 Task: Search one way flight ticket for 4 adults, 1 infant in seat and 1 infant on lap in premium economy from Kailua-kona, Hawaii: Ellison Onizuka Kona International Airport At Keahole to Greenville: Pitt-greenville Airport on 5-2-2023. Stops: Any number of stop. Choice of flights is Singapure airlines. Number of bags: 3 checked bags. Price is upto 40000. Outbound departure time preference is 23:45.
Action: Mouse moved to (257, 373)
Screenshot: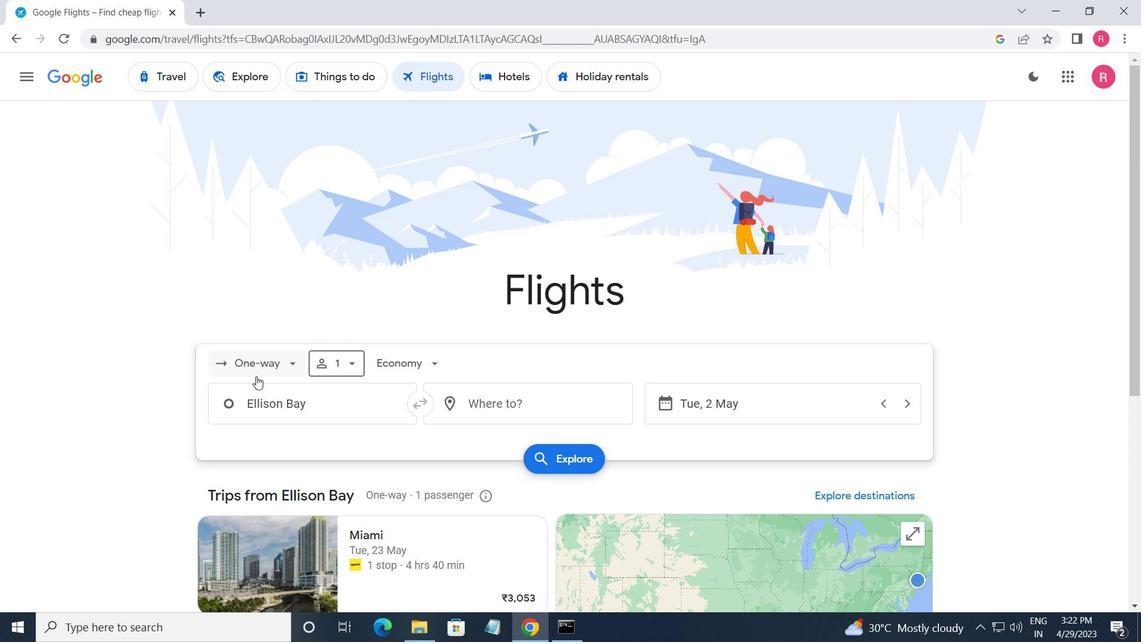 
Action: Mouse pressed left at (257, 373)
Screenshot: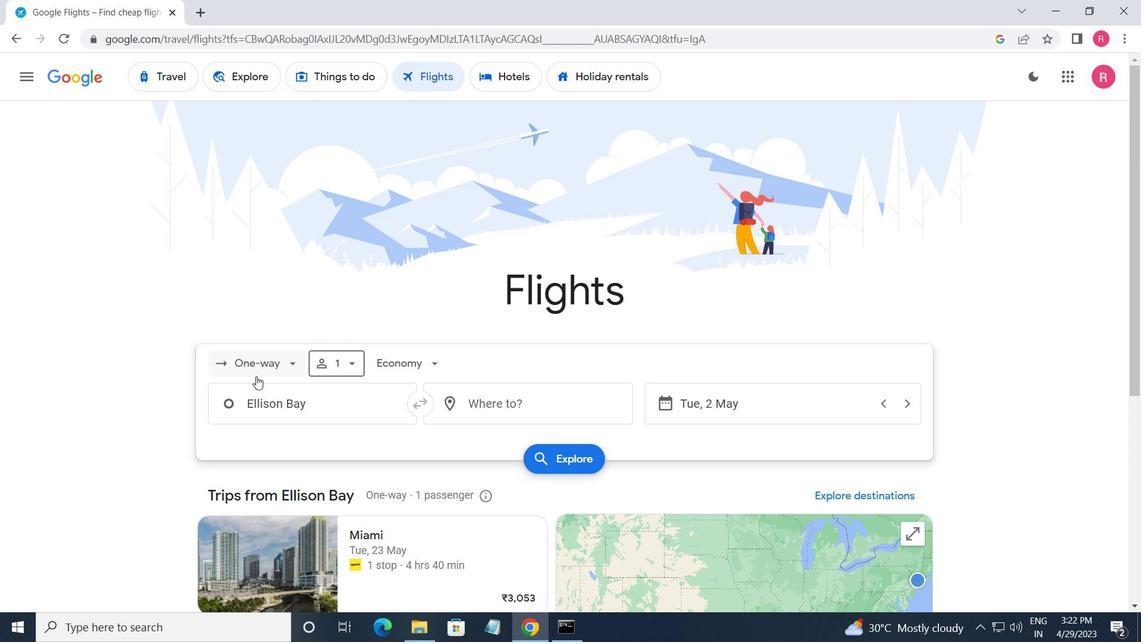 
Action: Mouse moved to (289, 432)
Screenshot: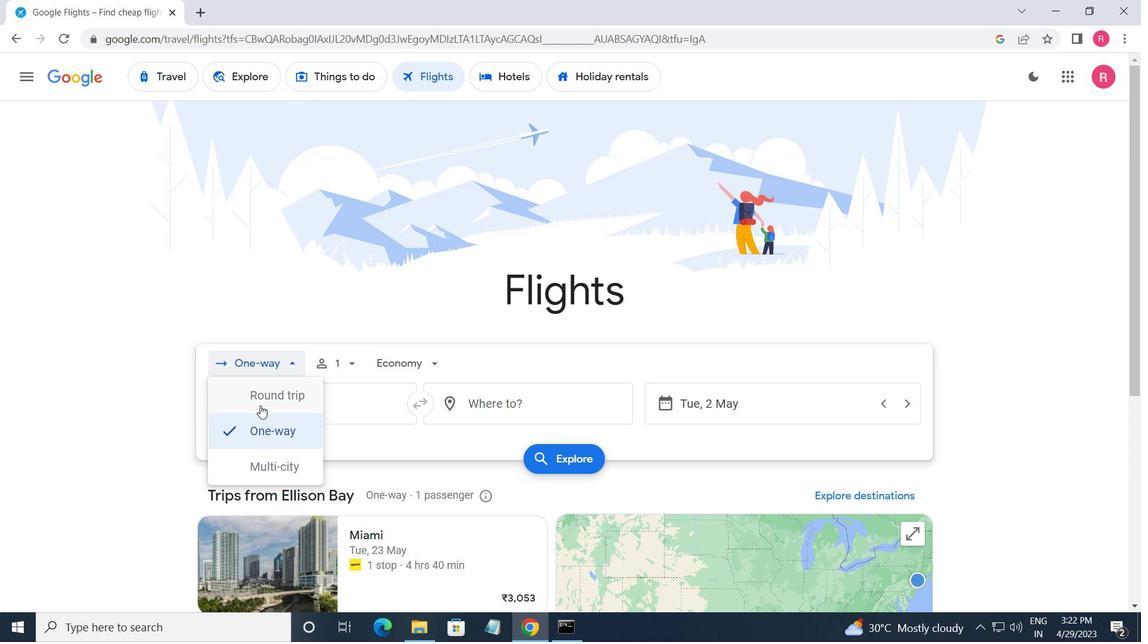 
Action: Mouse pressed left at (289, 432)
Screenshot: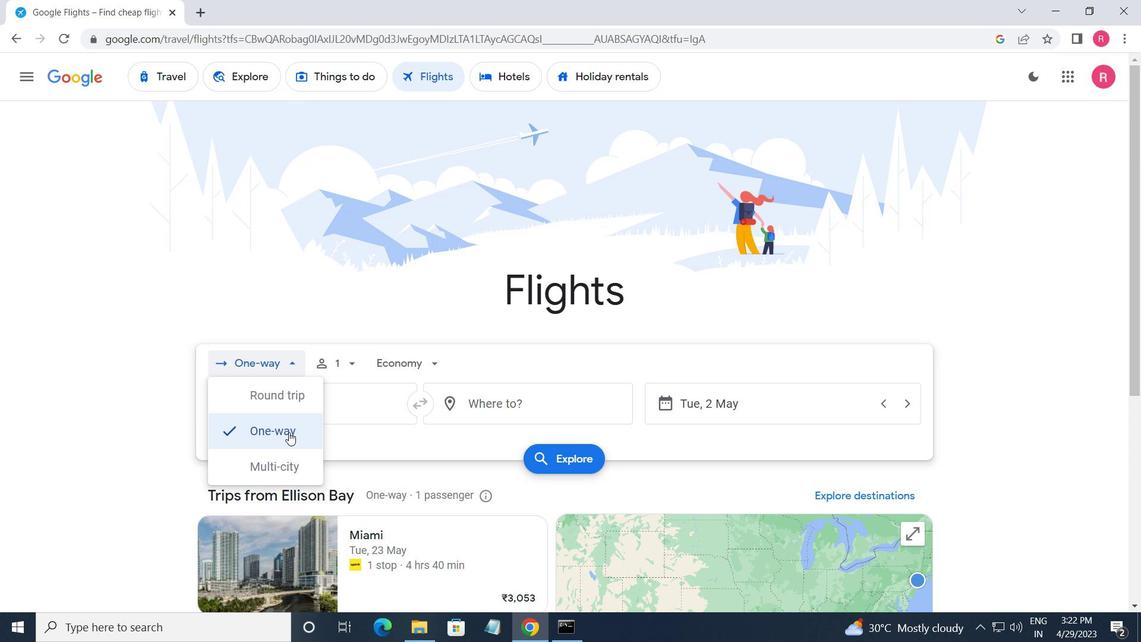 
Action: Mouse moved to (315, 363)
Screenshot: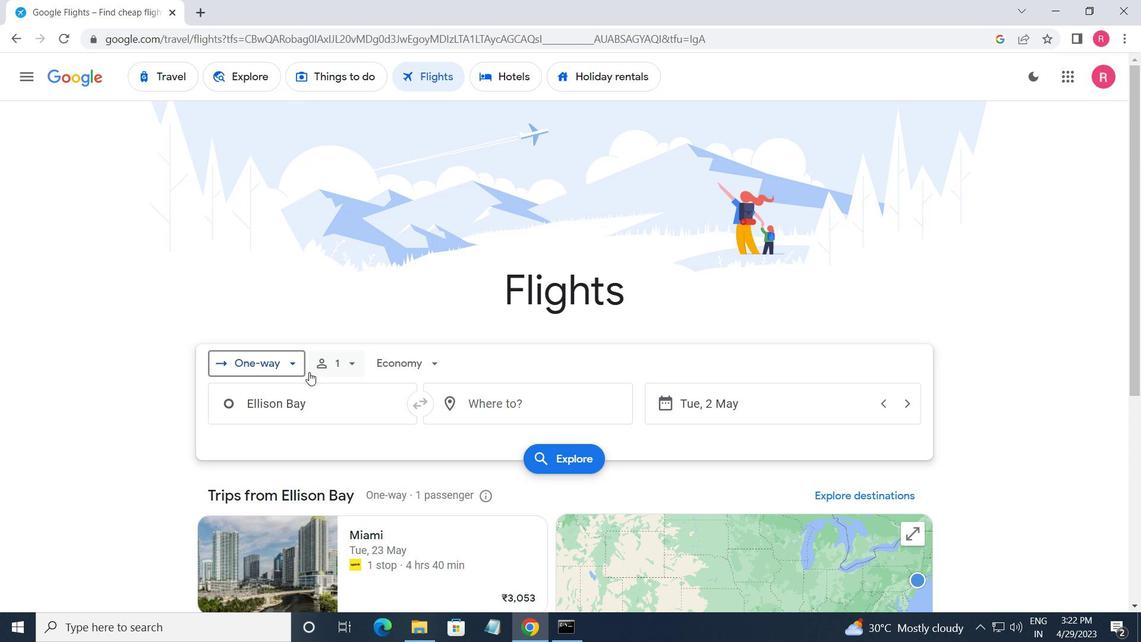 
Action: Mouse pressed left at (315, 363)
Screenshot: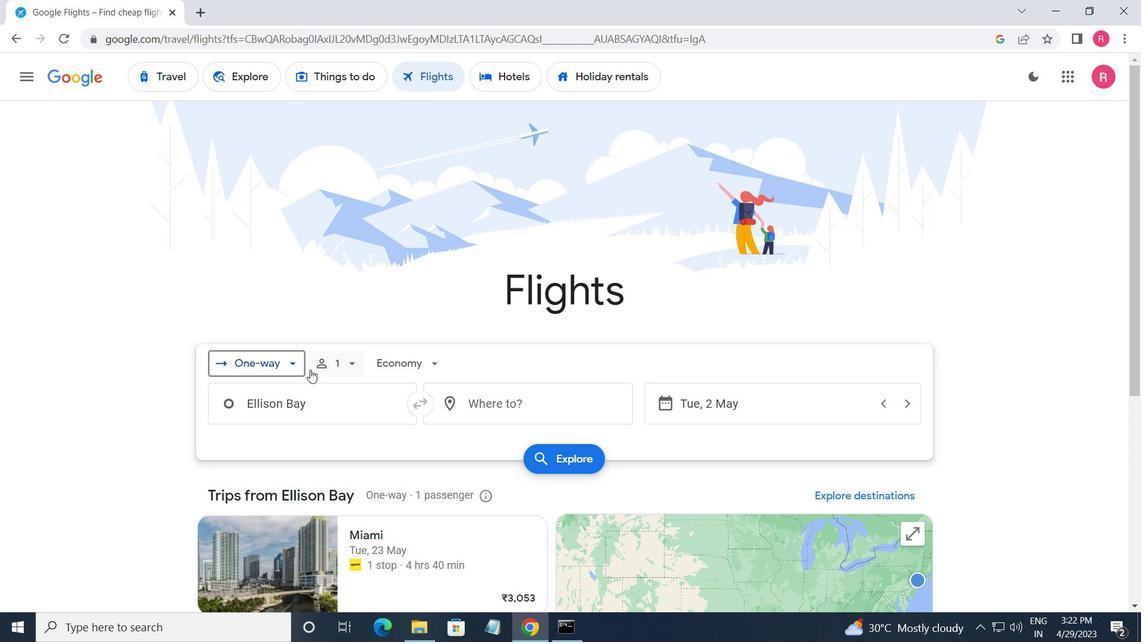 
Action: Mouse moved to (459, 402)
Screenshot: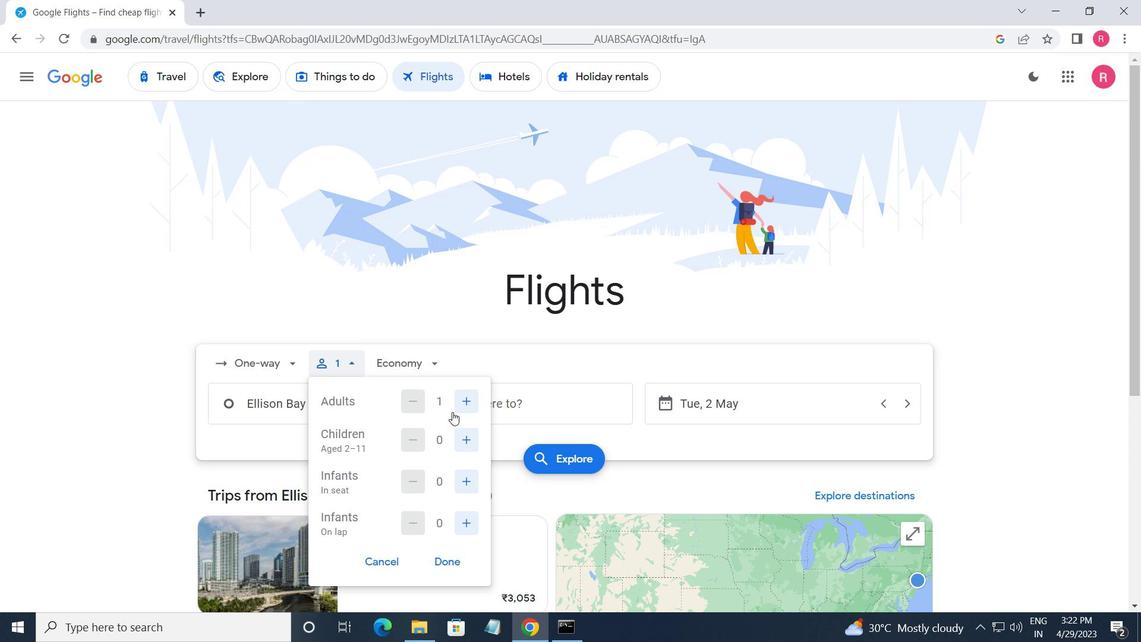 
Action: Mouse pressed left at (459, 402)
Screenshot: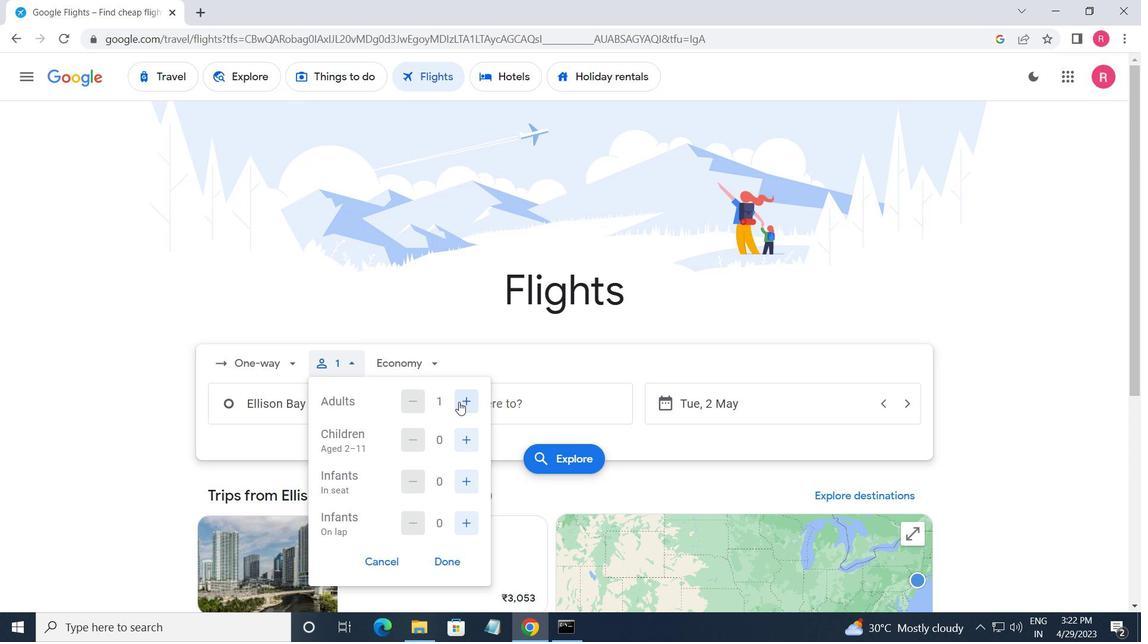 
Action: Mouse pressed left at (459, 402)
Screenshot: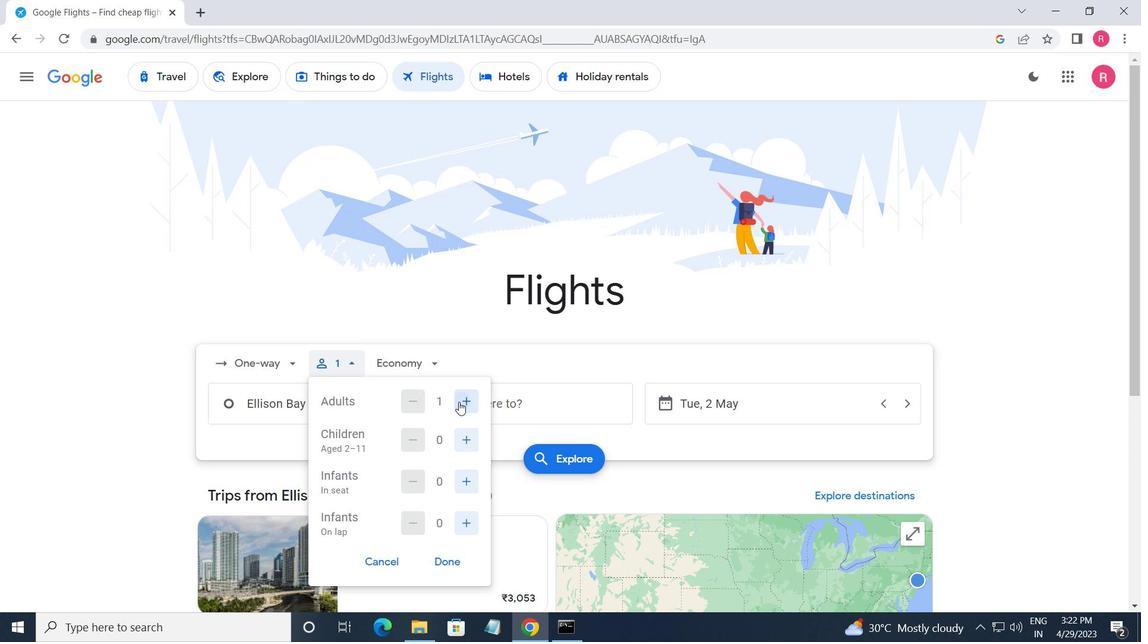 
Action: Mouse pressed left at (459, 402)
Screenshot: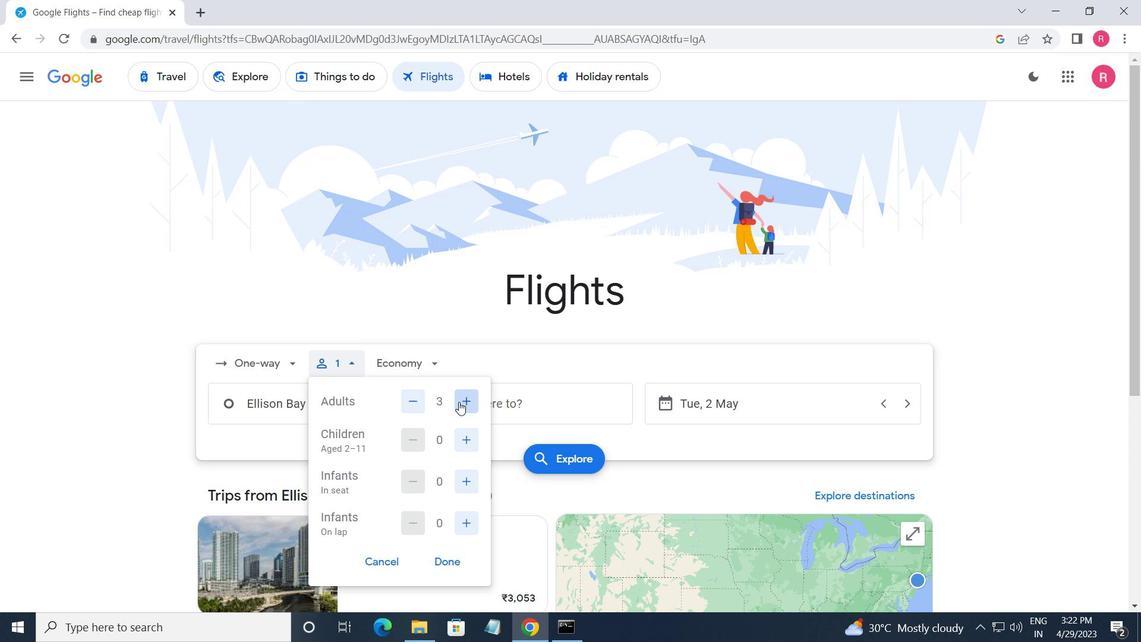 
Action: Mouse moved to (475, 441)
Screenshot: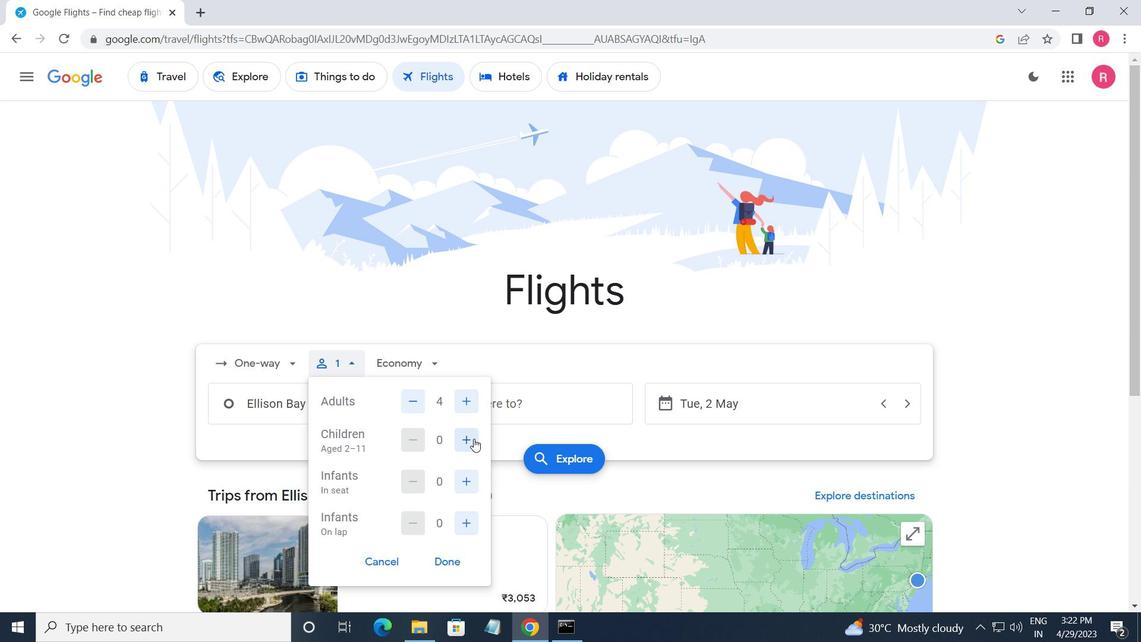 
Action: Mouse pressed left at (475, 441)
Screenshot: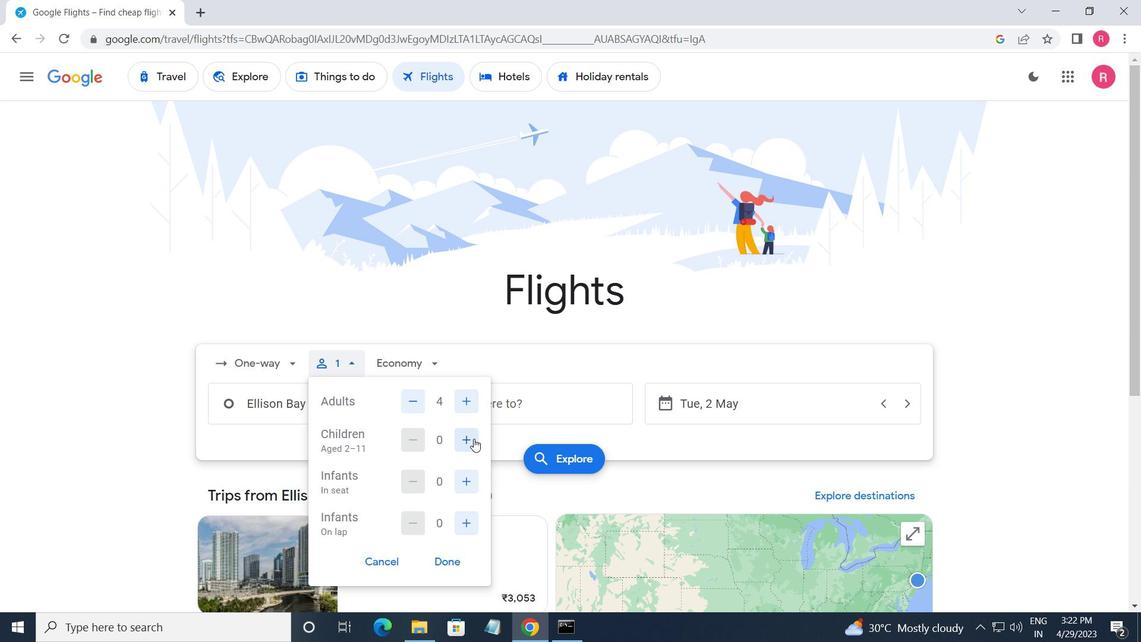 
Action: Mouse moved to (468, 485)
Screenshot: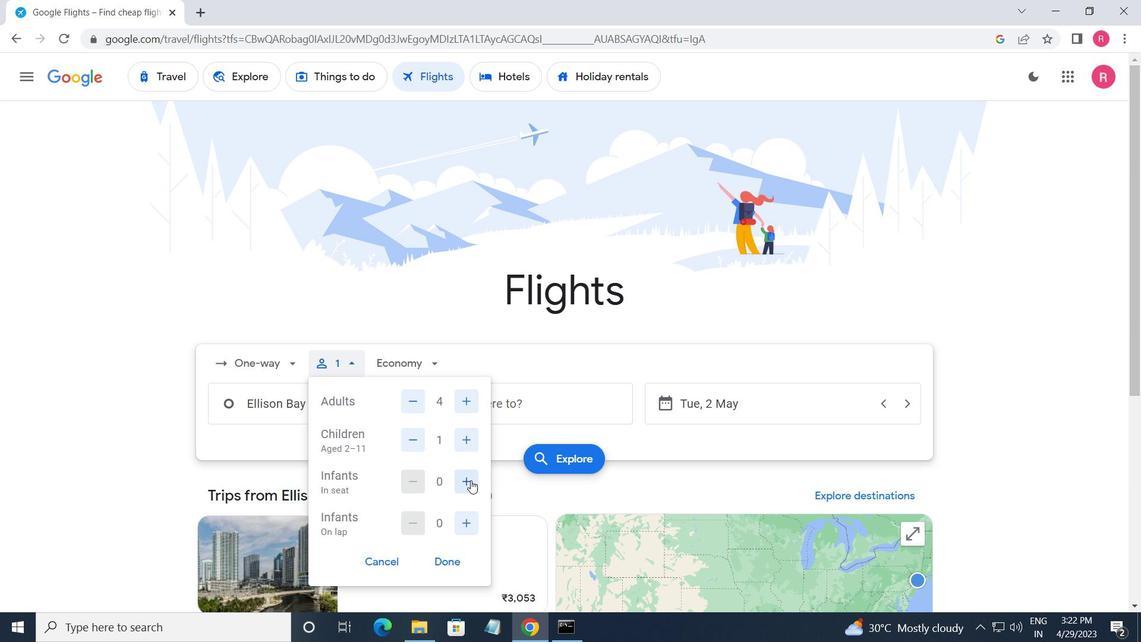 
Action: Mouse pressed left at (468, 485)
Screenshot: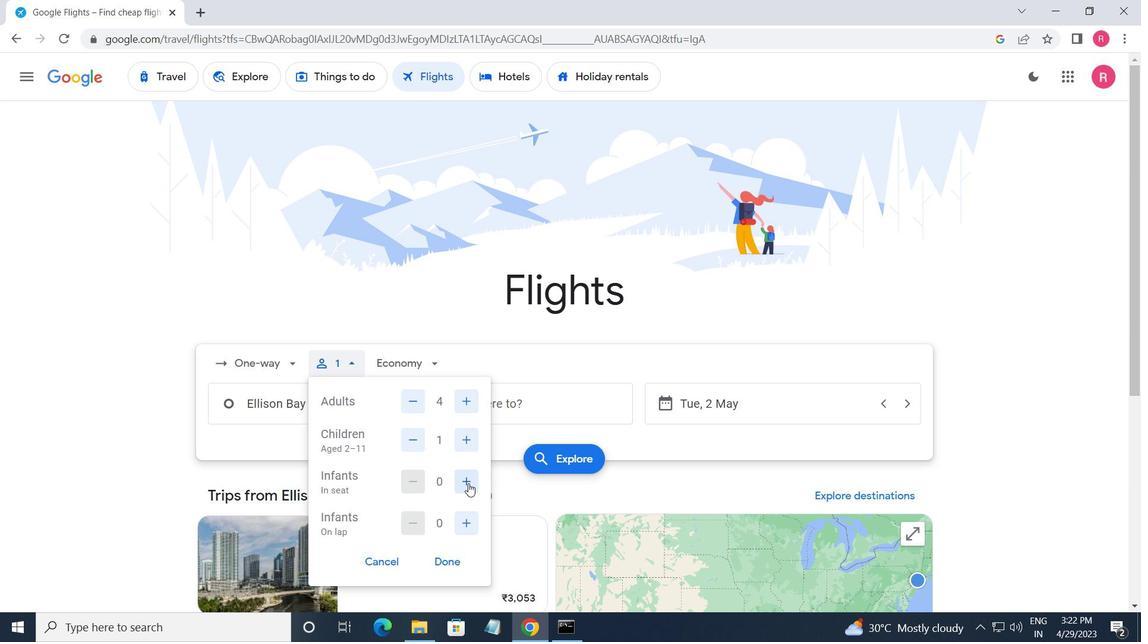 
Action: Mouse moved to (456, 554)
Screenshot: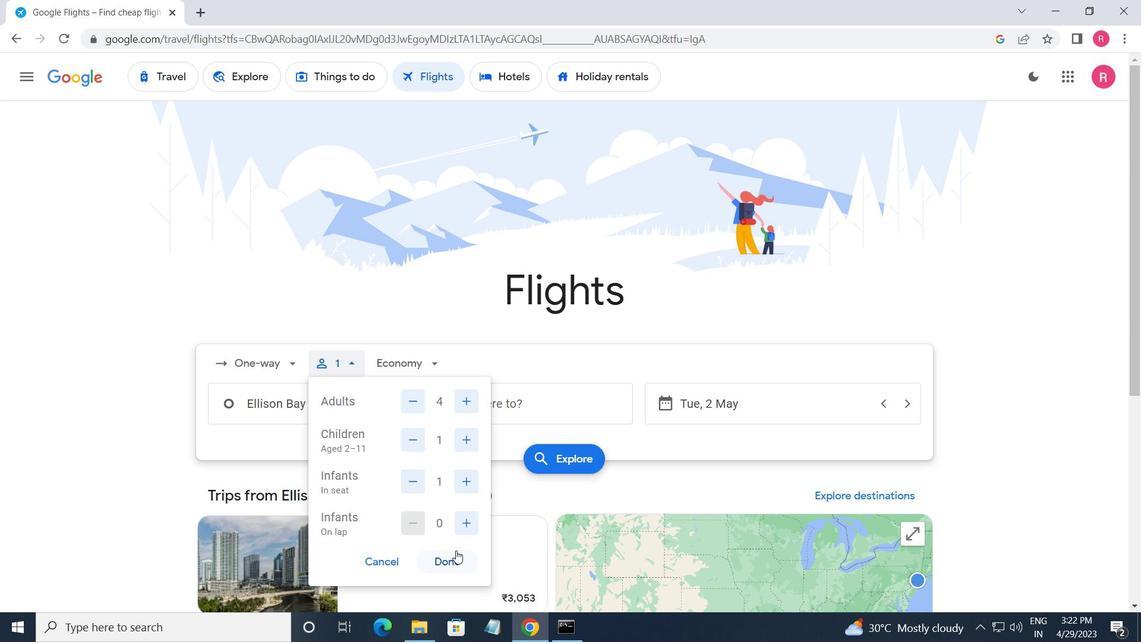 
Action: Mouse pressed left at (456, 554)
Screenshot: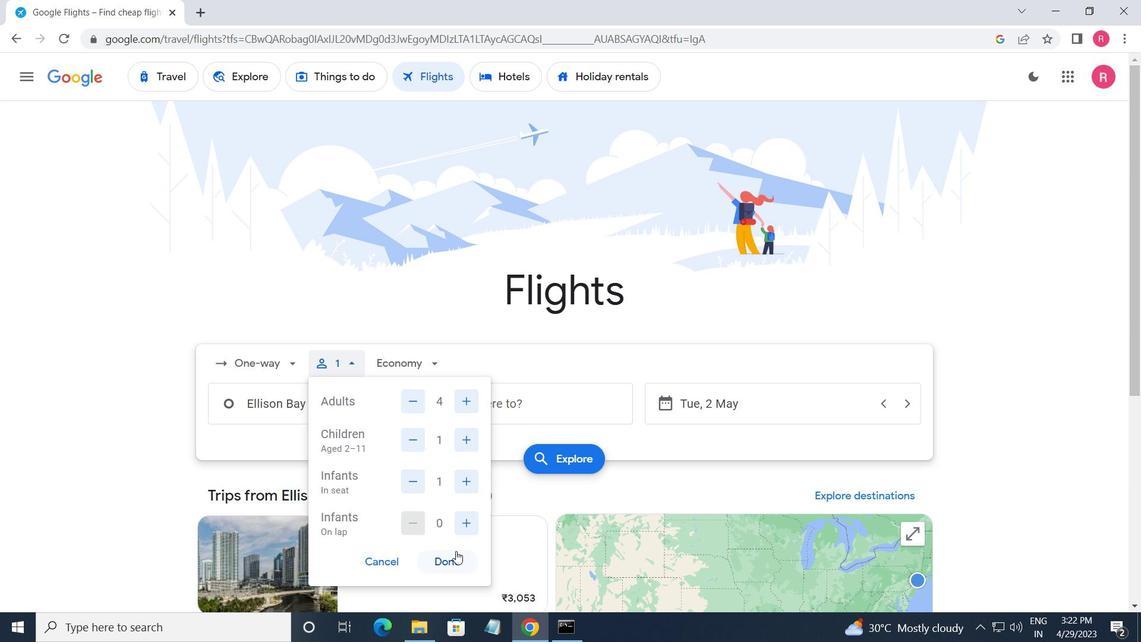 
Action: Mouse moved to (410, 368)
Screenshot: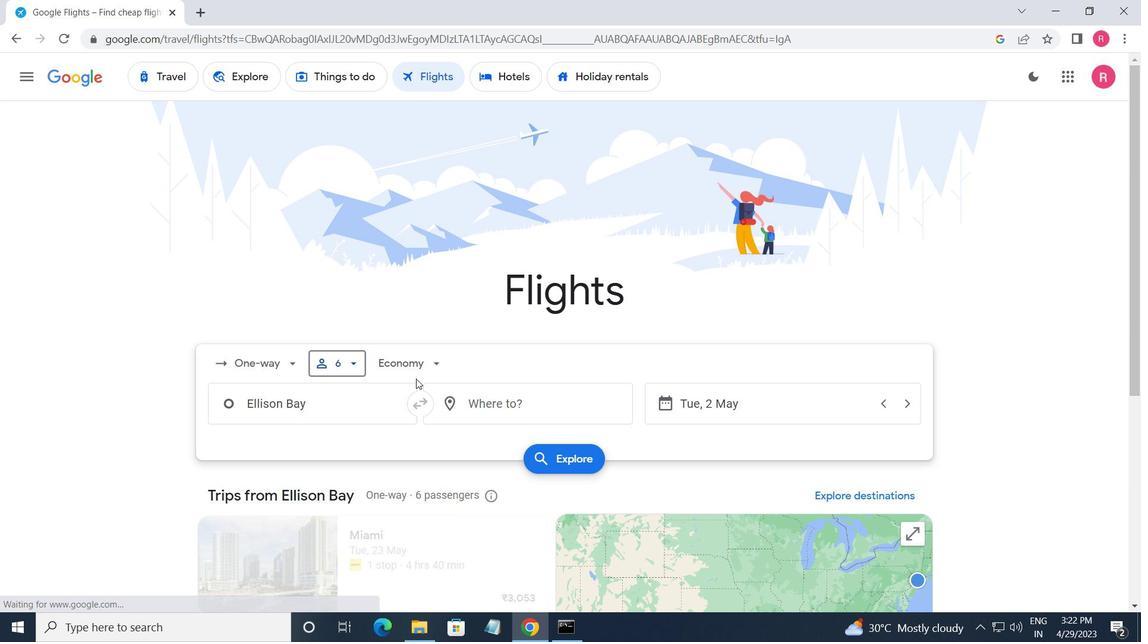 
Action: Mouse pressed left at (410, 368)
Screenshot: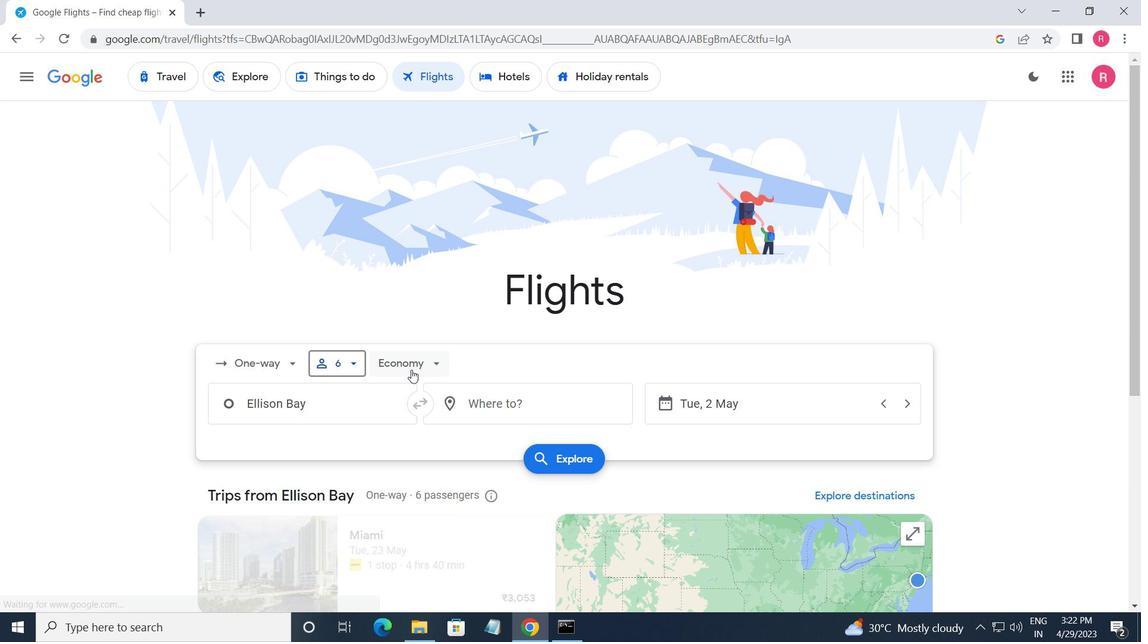 
Action: Mouse moved to (437, 438)
Screenshot: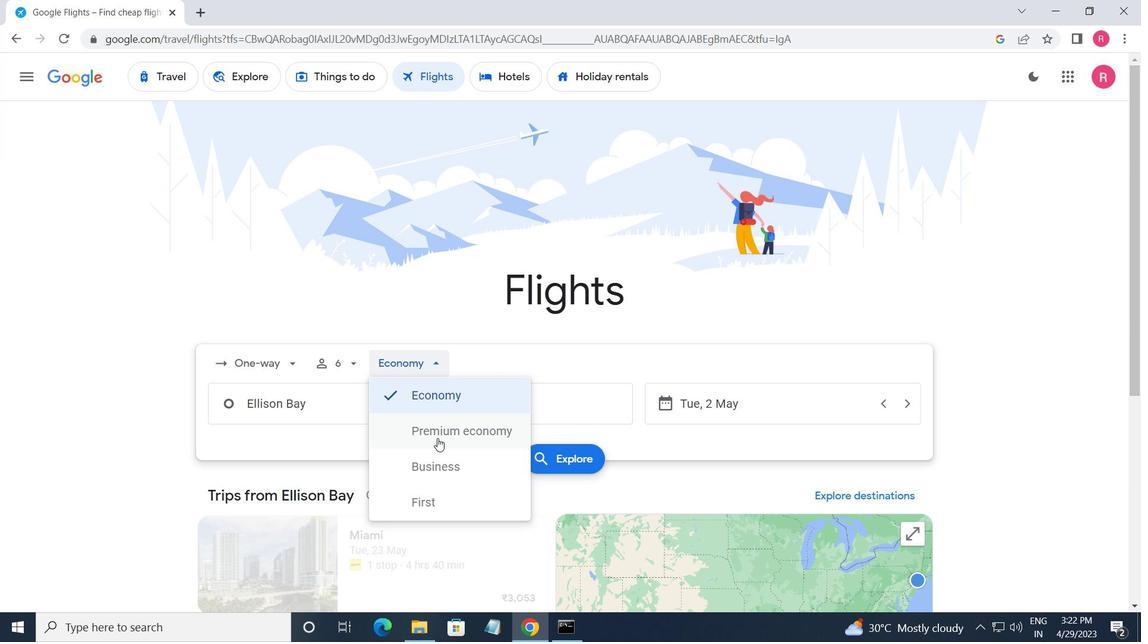 
Action: Mouse pressed left at (437, 438)
Screenshot: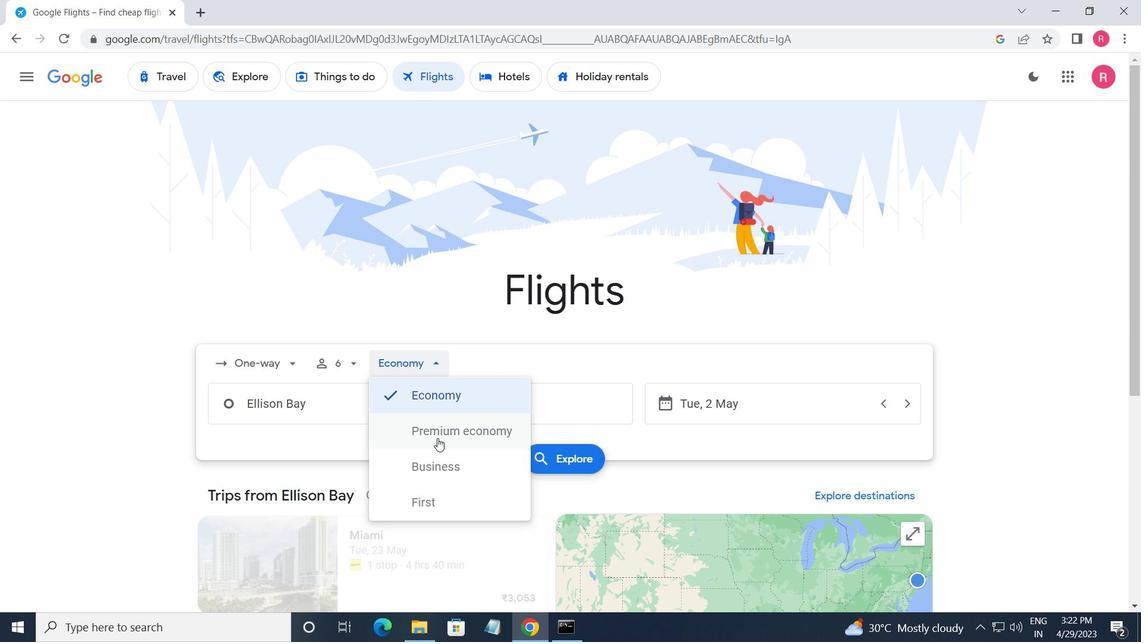 
Action: Mouse moved to (332, 405)
Screenshot: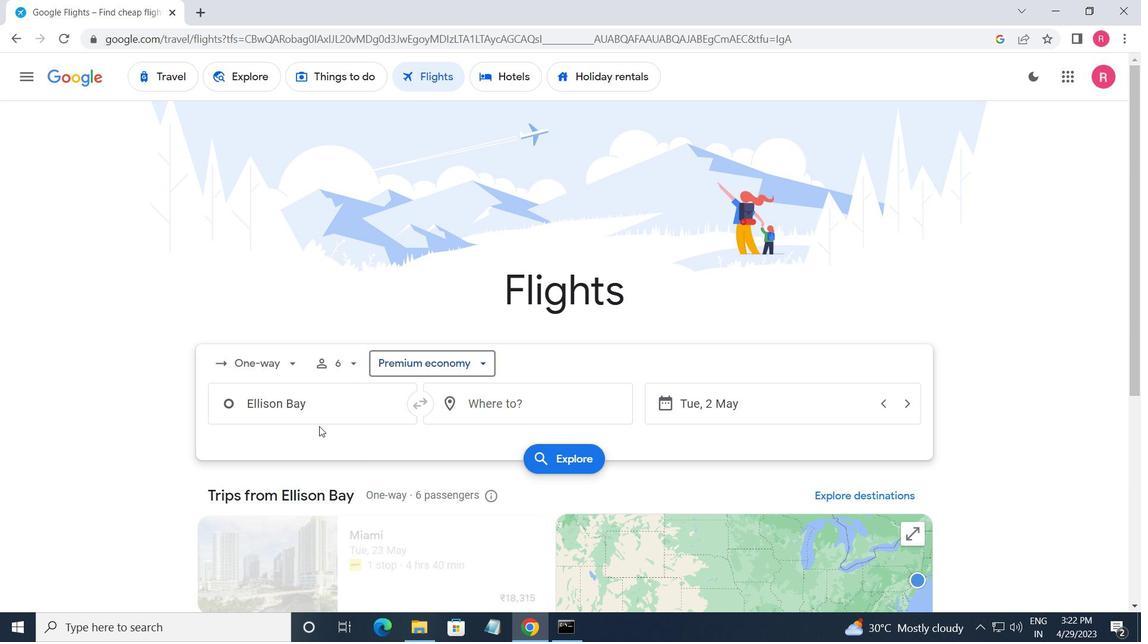 
Action: Mouse pressed left at (332, 405)
Screenshot: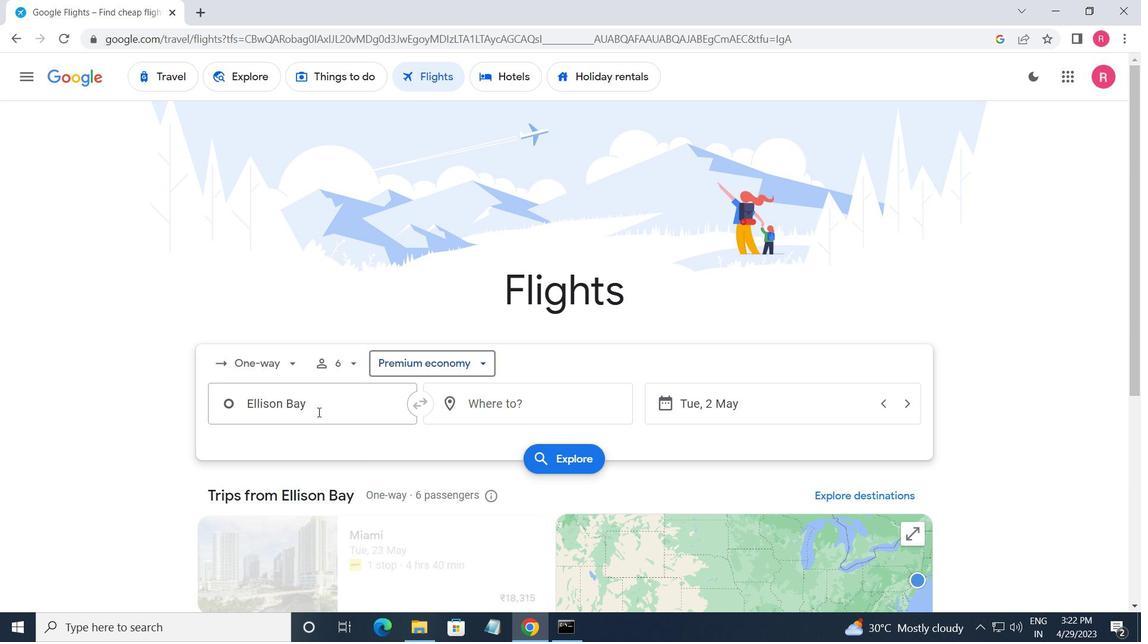 
Action: Key pressed <Key.shift_r>Kailua
Screenshot: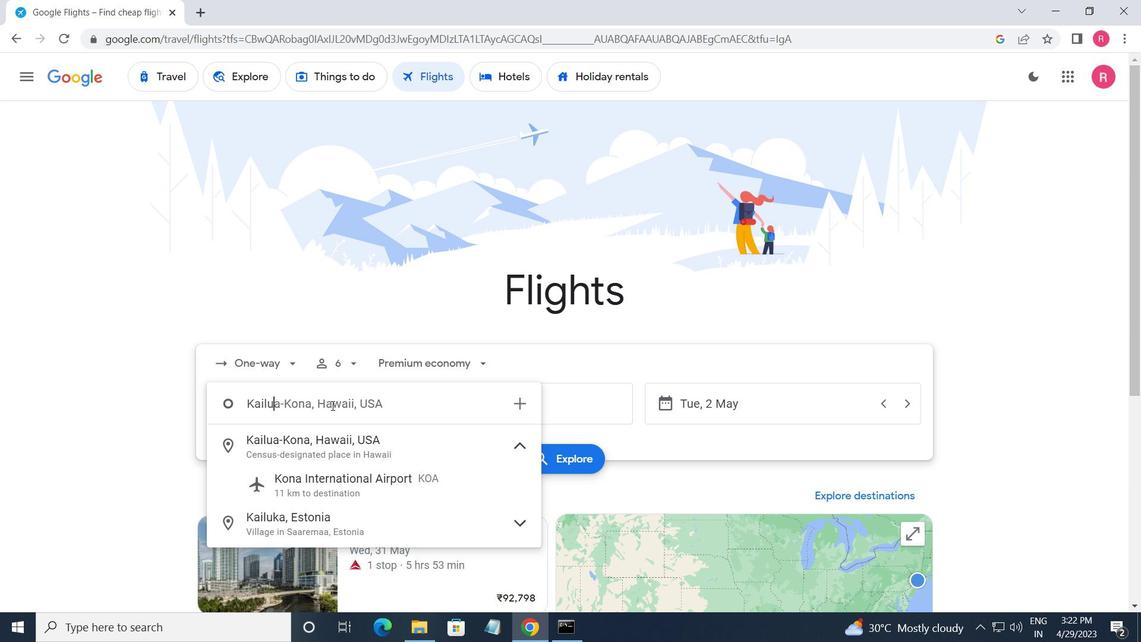 
Action: Mouse moved to (346, 457)
Screenshot: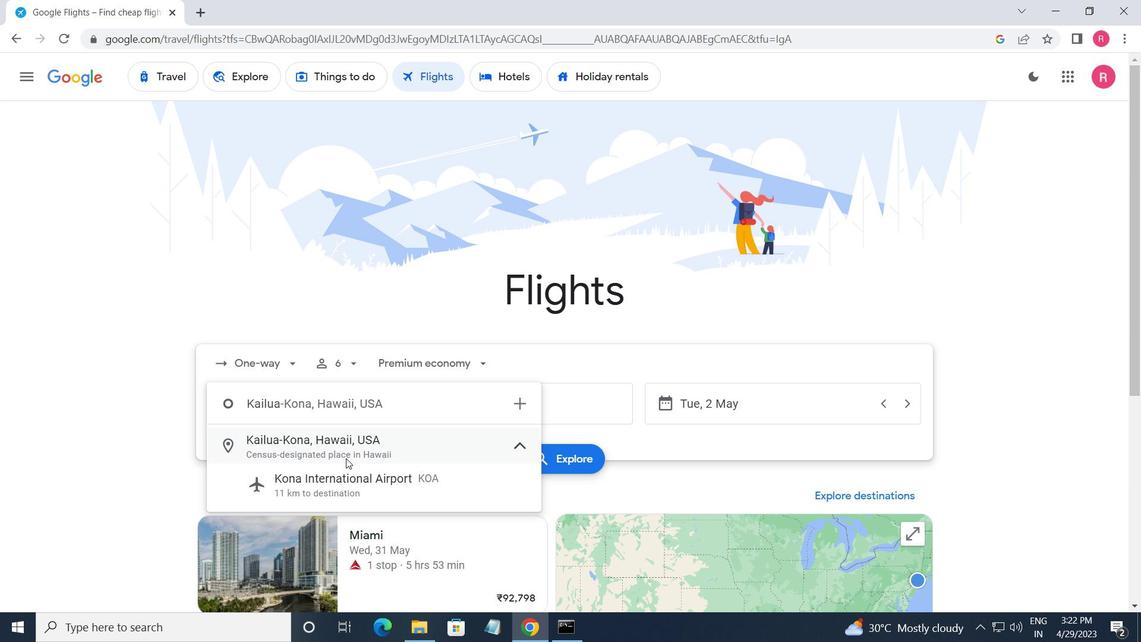 
Action: Mouse pressed left at (346, 457)
Screenshot: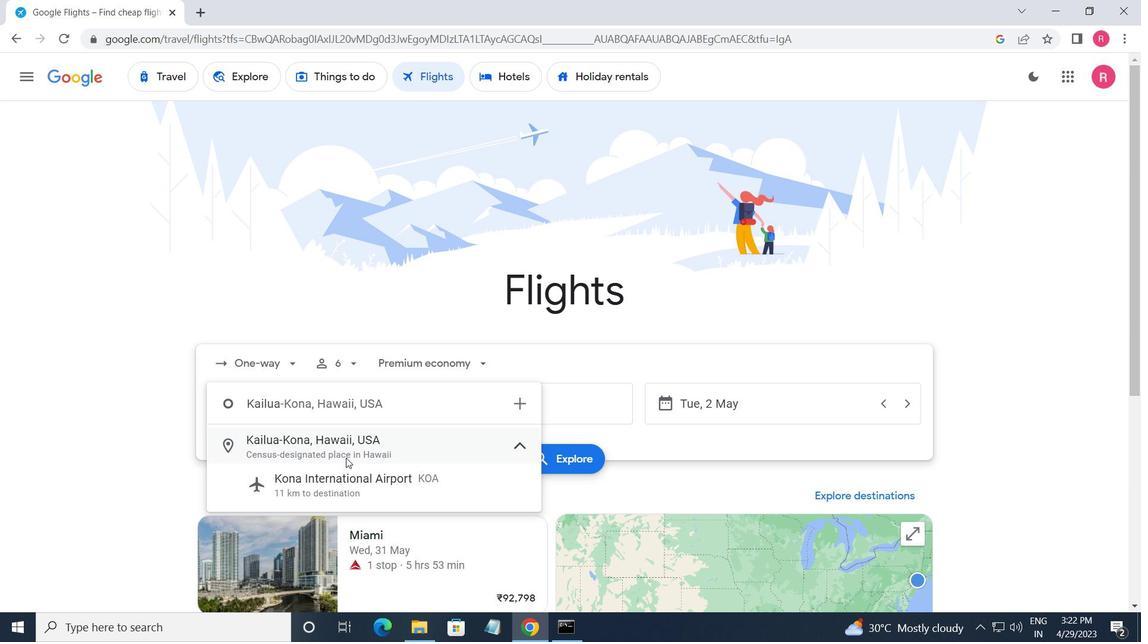
Action: Mouse moved to (490, 422)
Screenshot: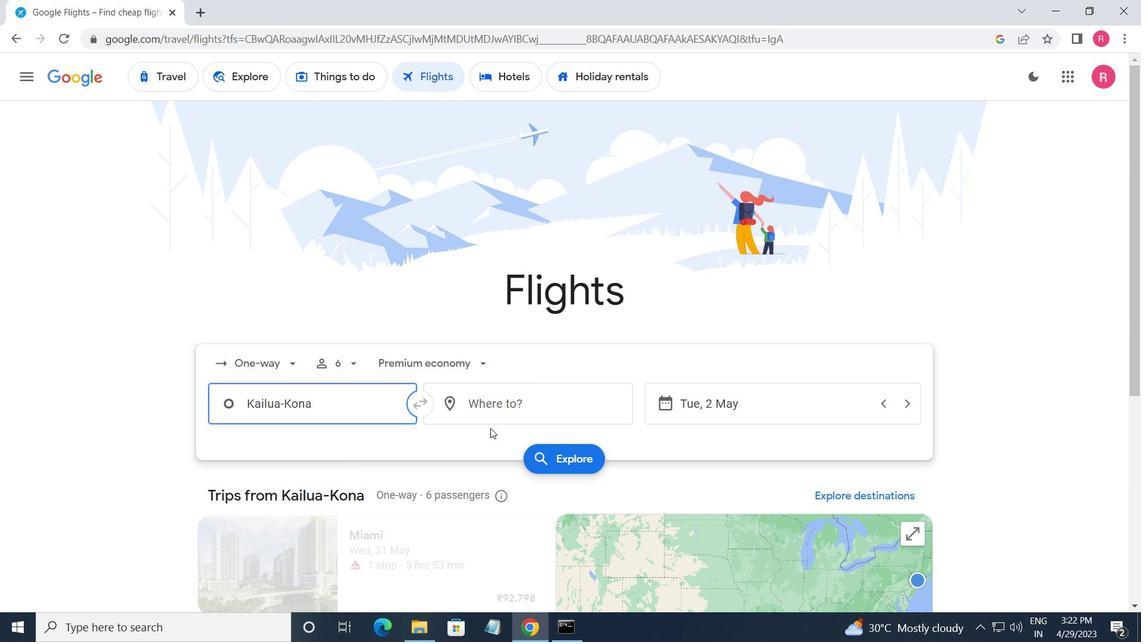 
Action: Mouse pressed left at (490, 422)
Screenshot: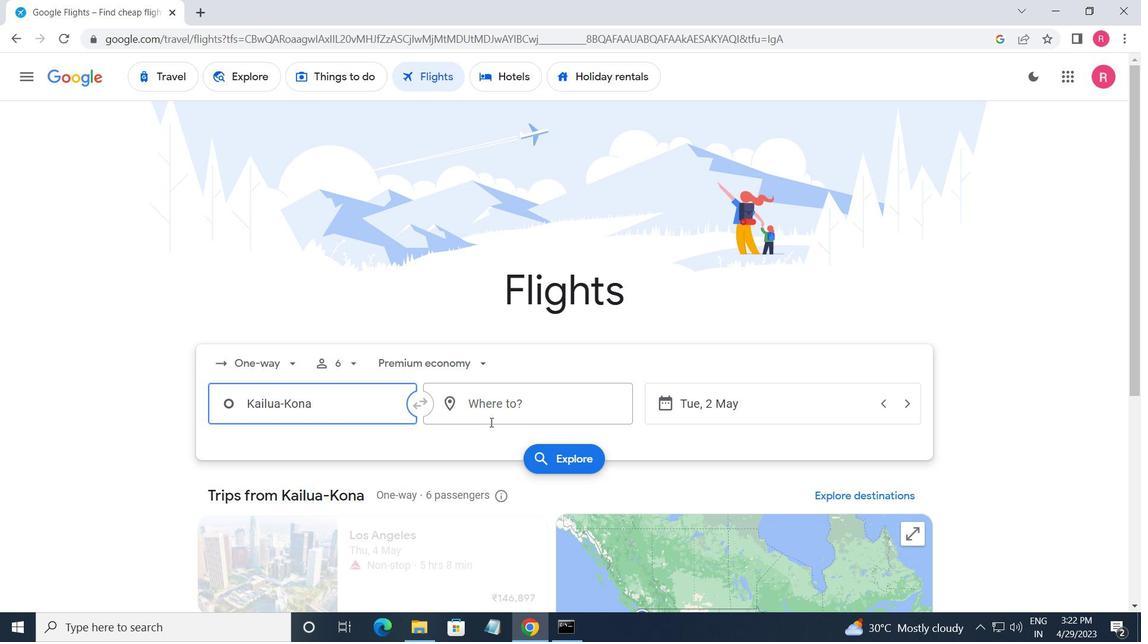 
Action: Mouse moved to (487, 555)
Screenshot: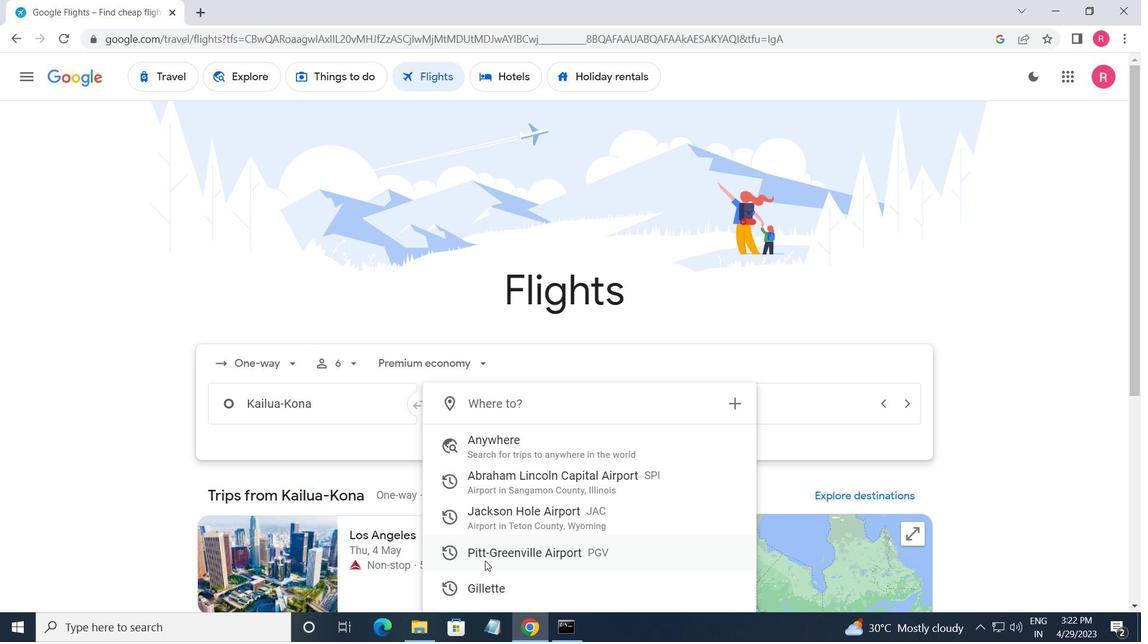 
Action: Mouse pressed left at (487, 555)
Screenshot: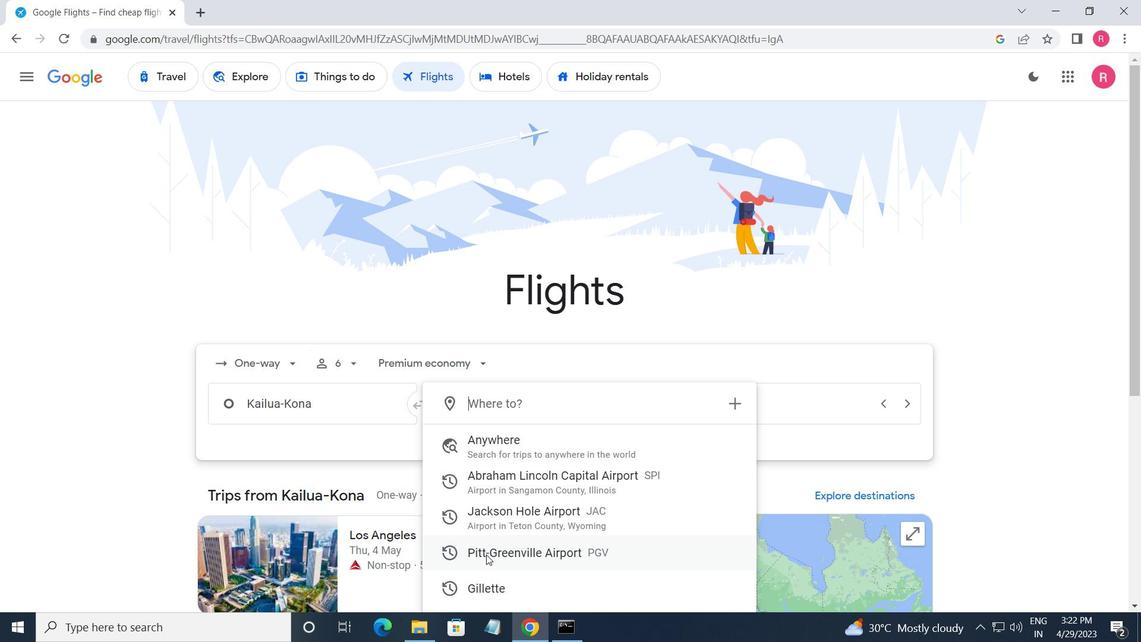 
Action: Mouse moved to (757, 416)
Screenshot: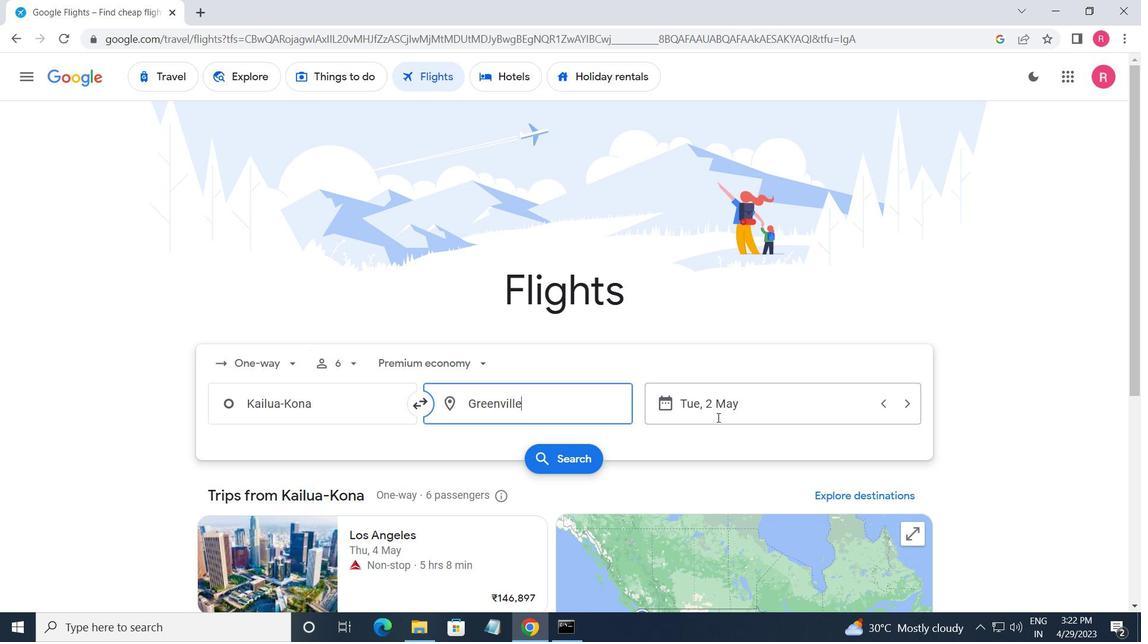 
Action: Mouse pressed left at (757, 416)
Screenshot: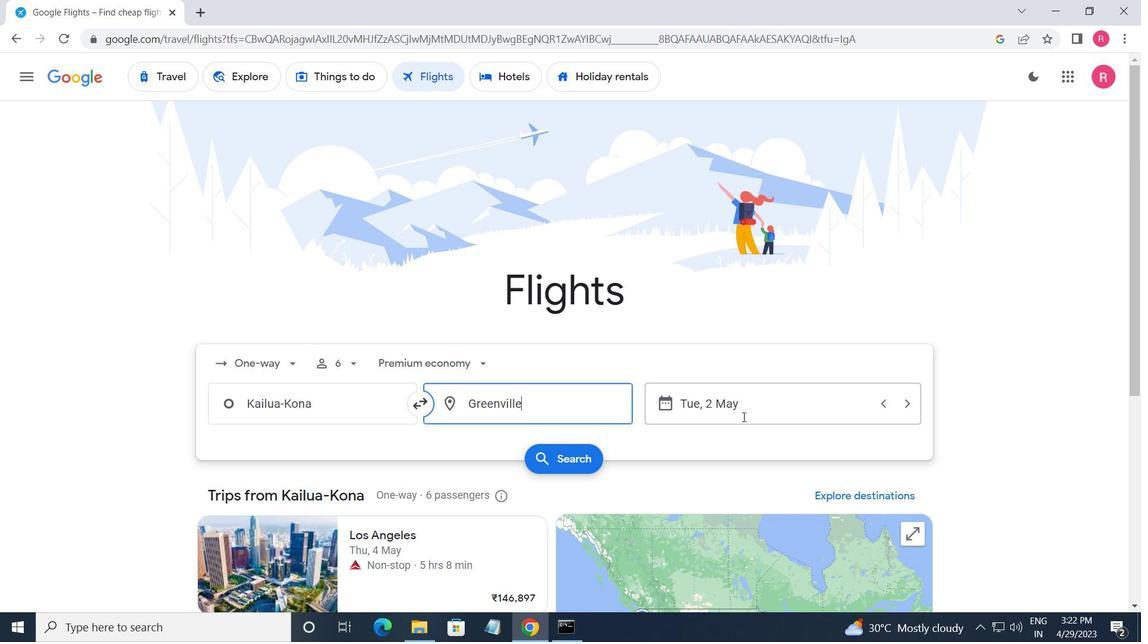 
Action: Mouse moved to (737, 334)
Screenshot: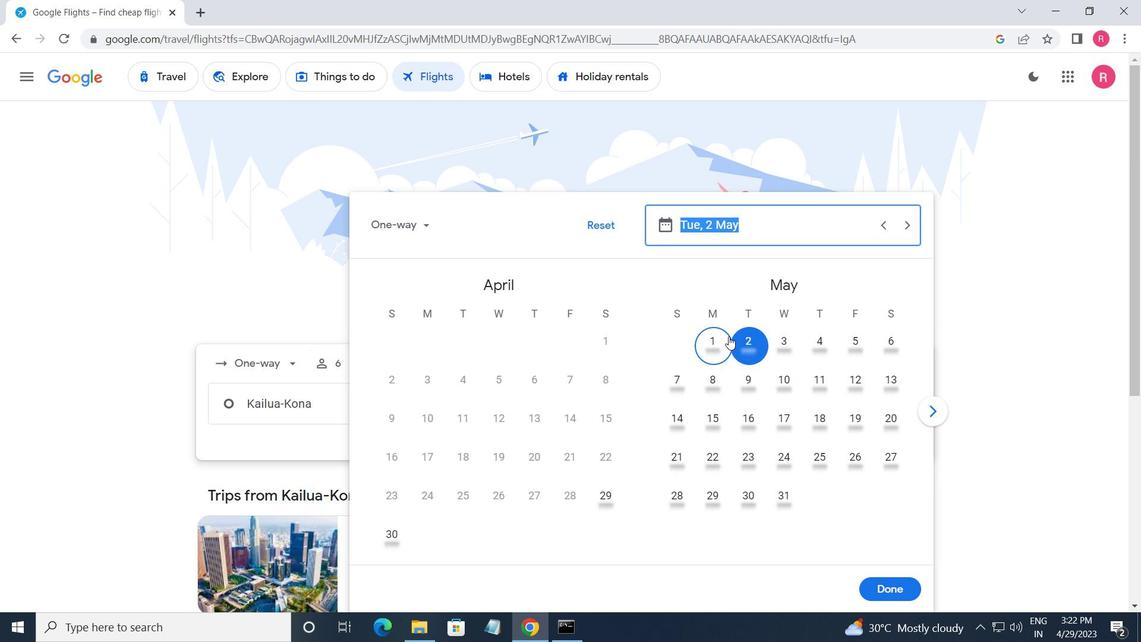 
Action: Mouse pressed left at (737, 334)
Screenshot: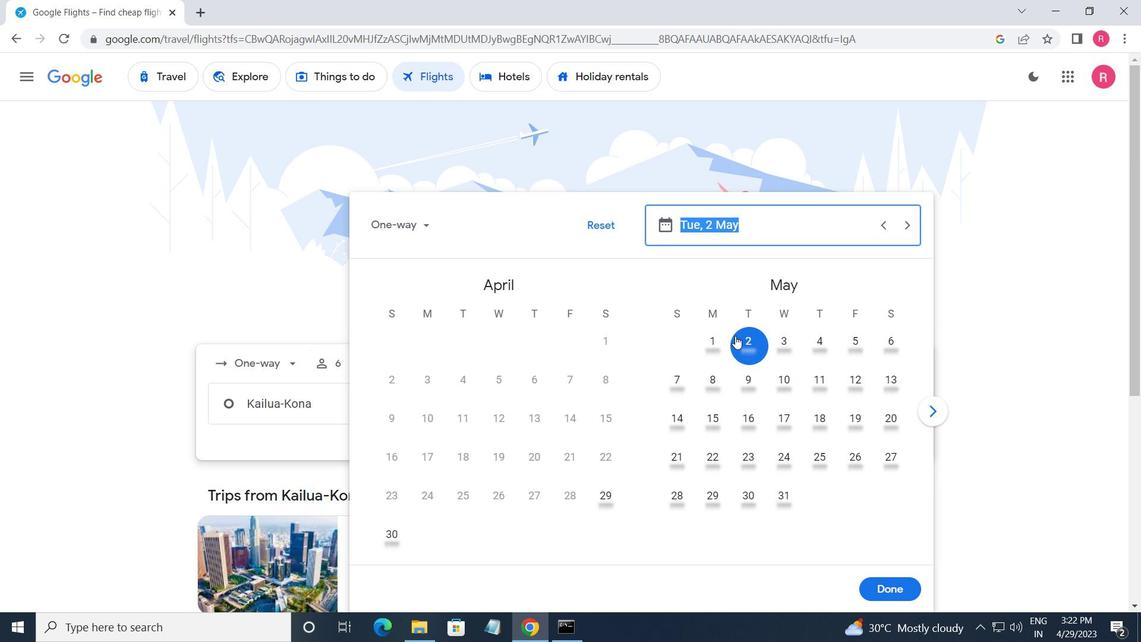 
Action: Mouse moved to (877, 592)
Screenshot: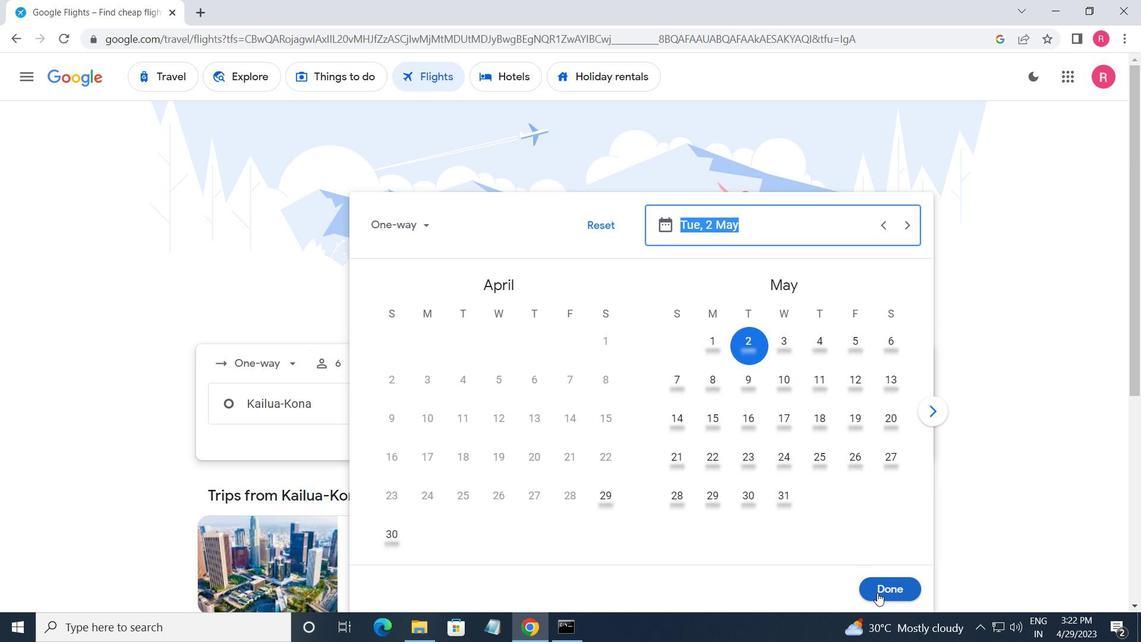 
Action: Mouse pressed left at (877, 592)
Screenshot: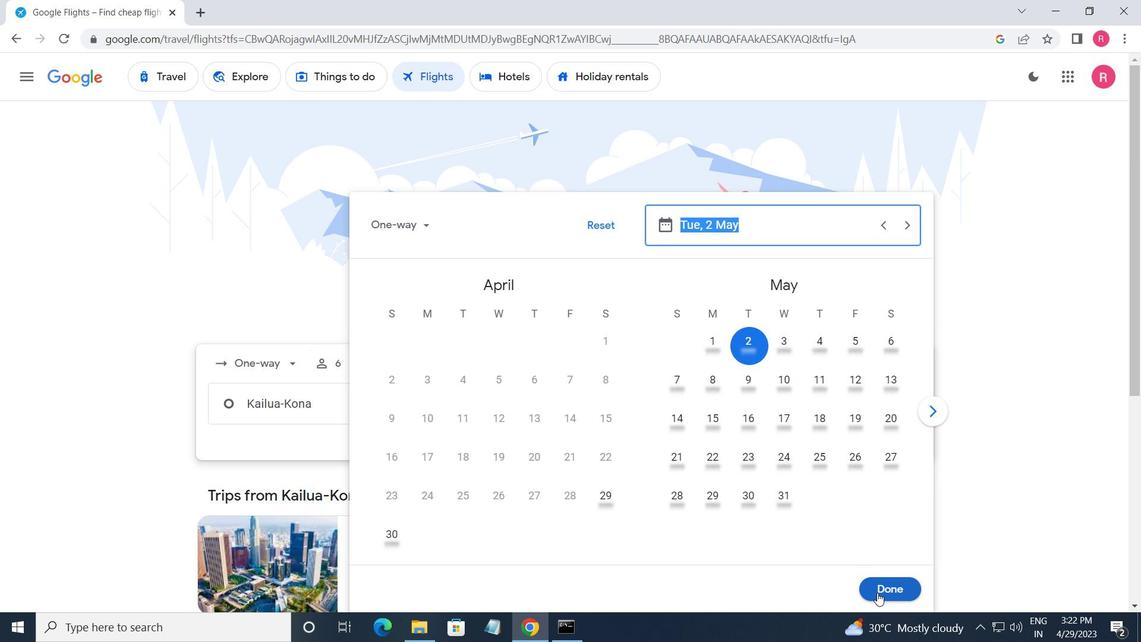 
Action: Mouse moved to (575, 462)
Screenshot: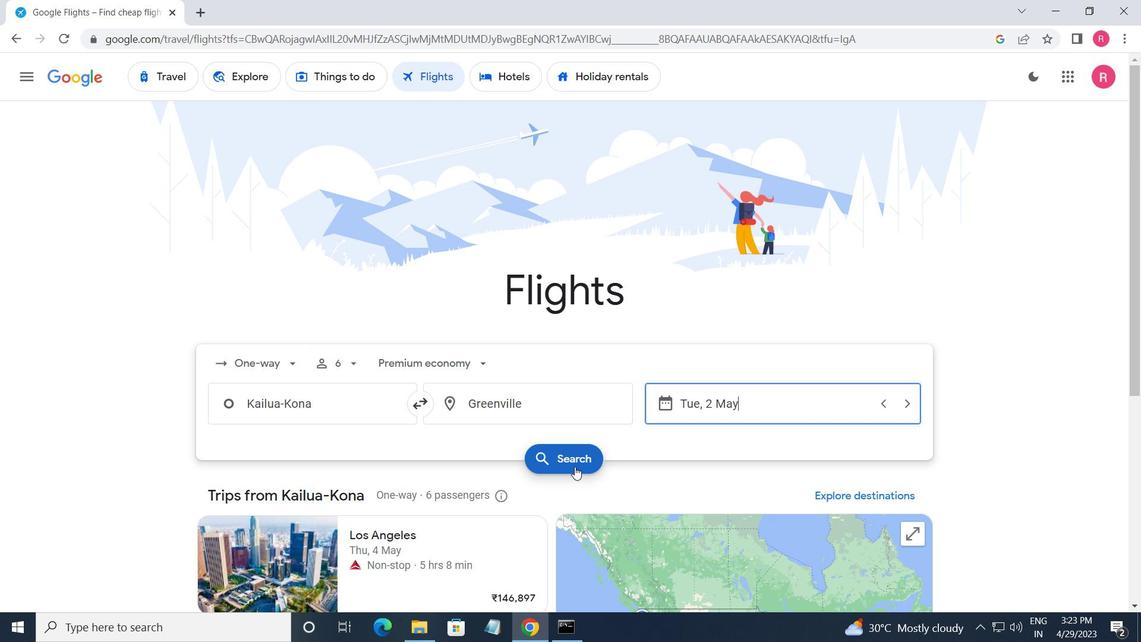 
Action: Mouse pressed left at (575, 462)
Screenshot: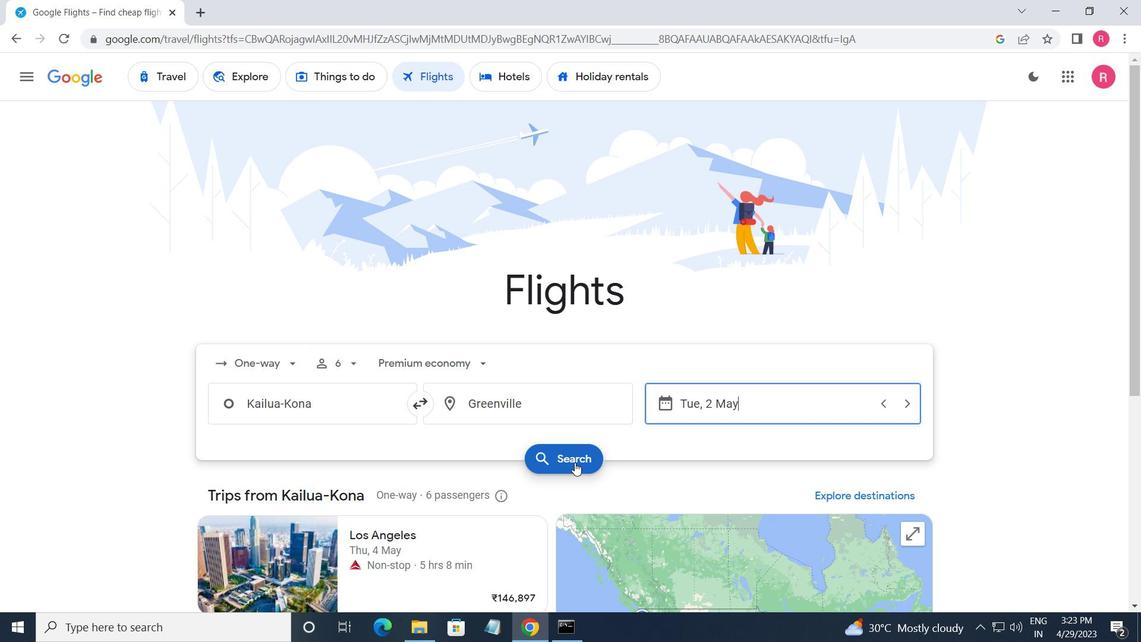 
Action: Mouse moved to (217, 221)
Screenshot: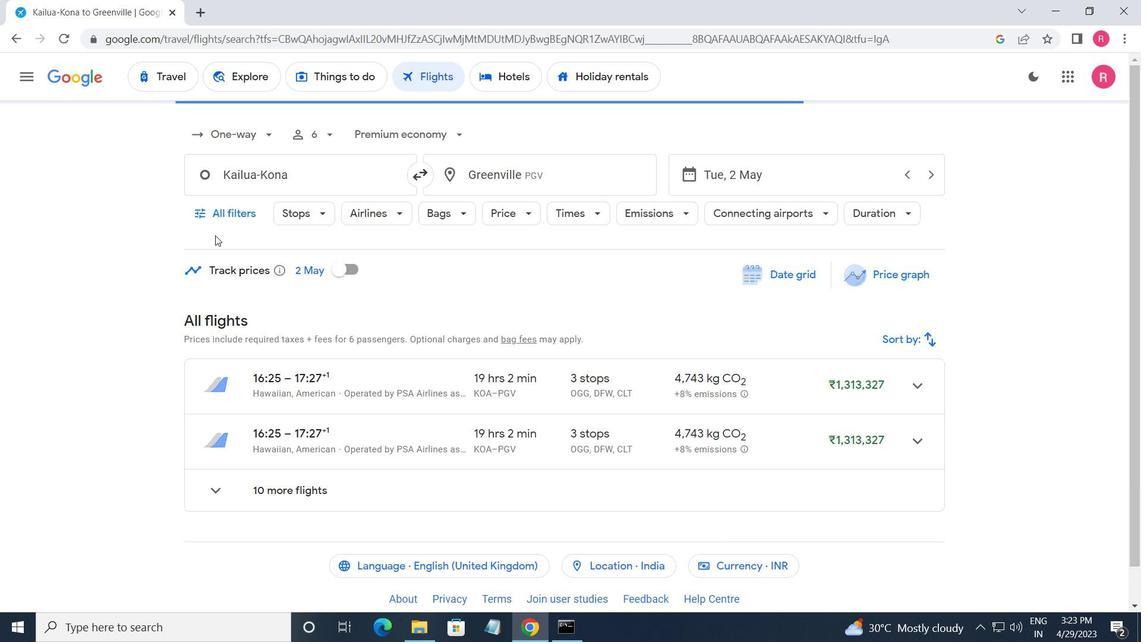 
Action: Mouse pressed left at (217, 221)
Screenshot: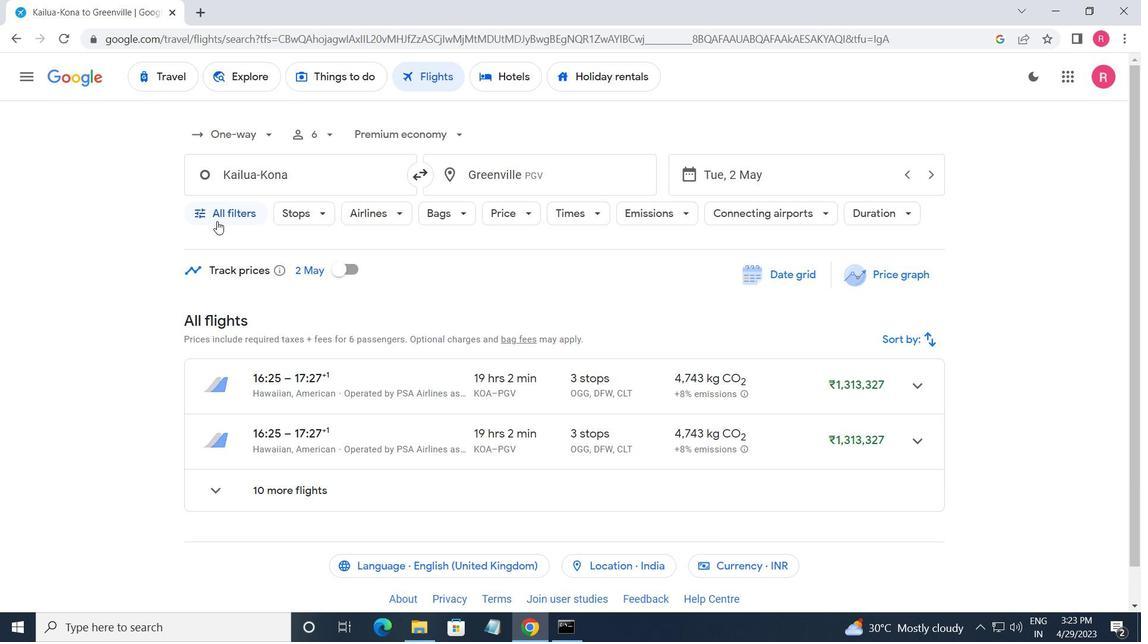 
Action: Mouse moved to (242, 319)
Screenshot: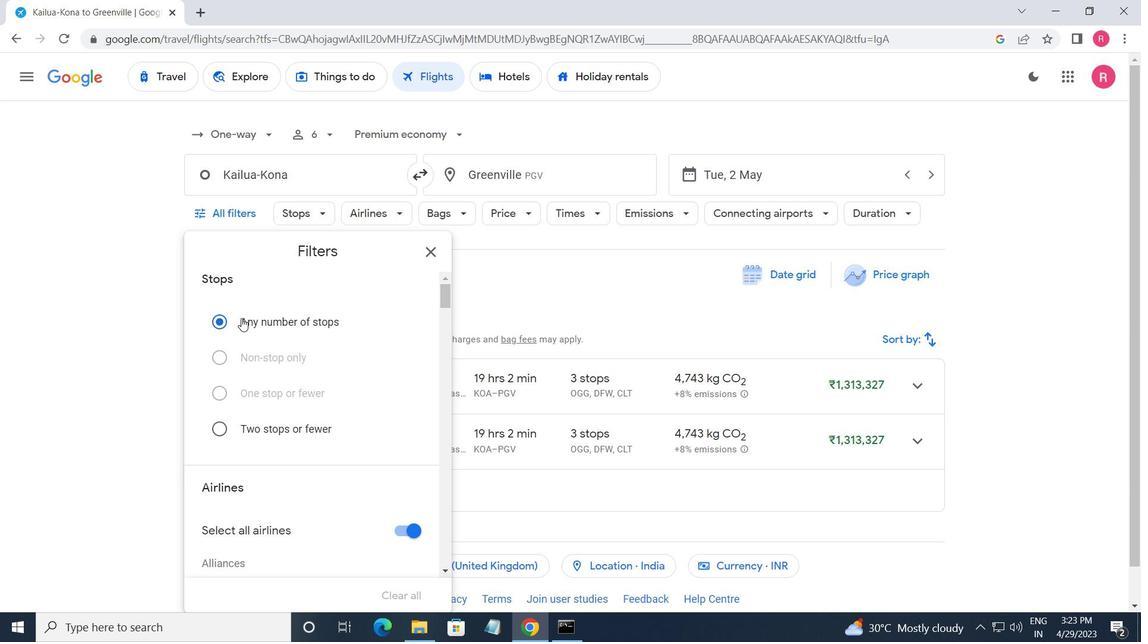 
Action: Mouse pressed left at (242, 319)
Screenshot: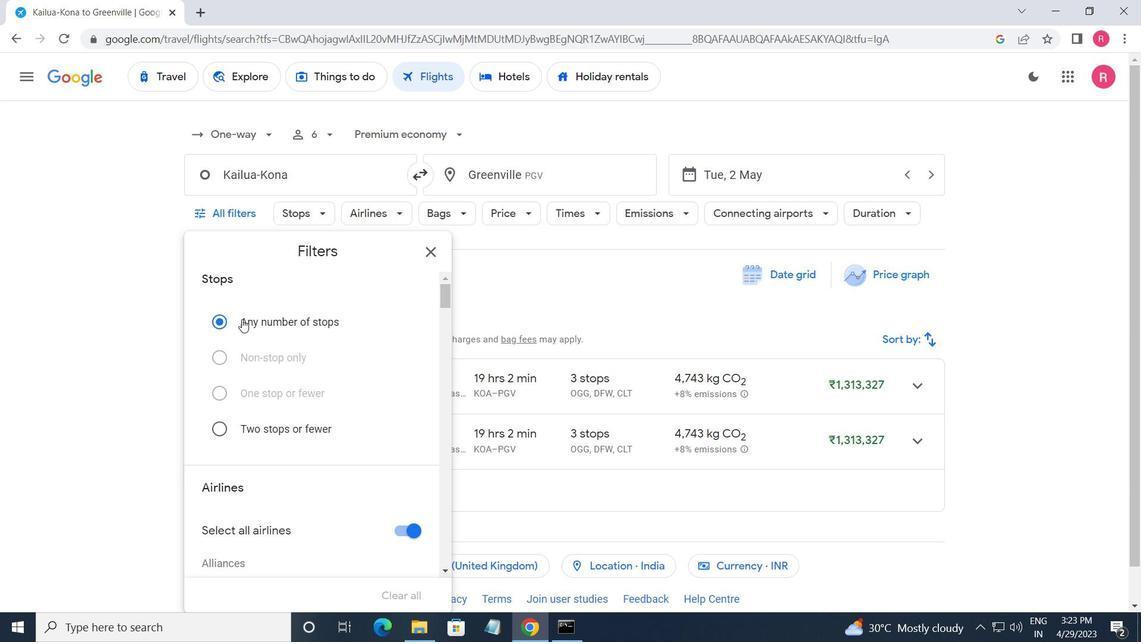 
Action: Mouse moved to (265, 361)
Screenshot: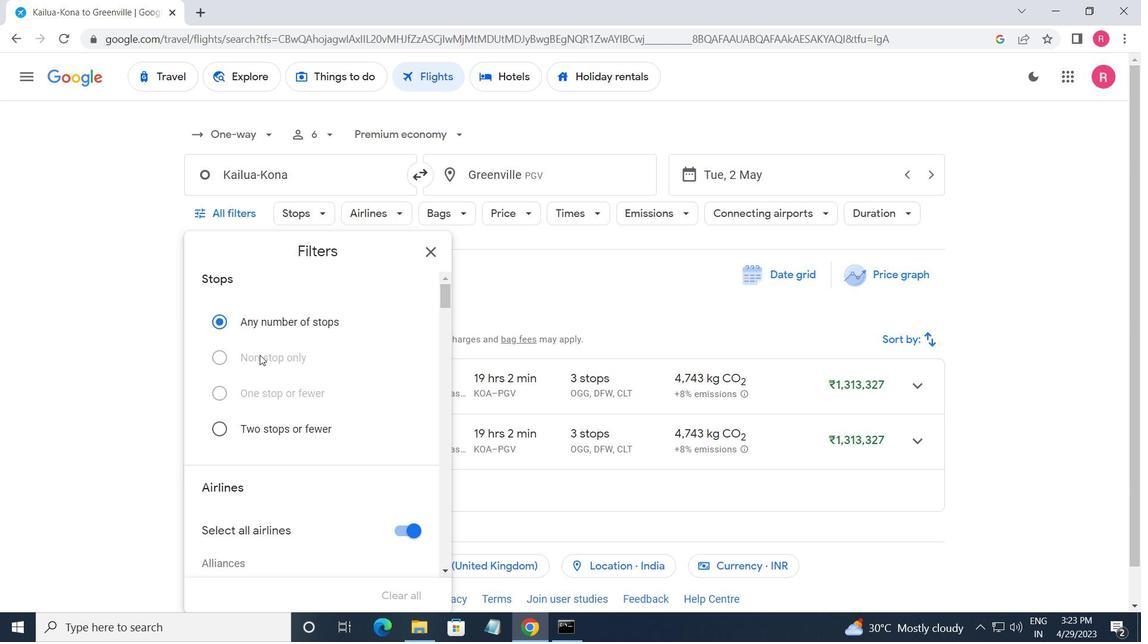 
Action: Mouse scrolled (265, 360) with delta (0, 0)
Screenshot: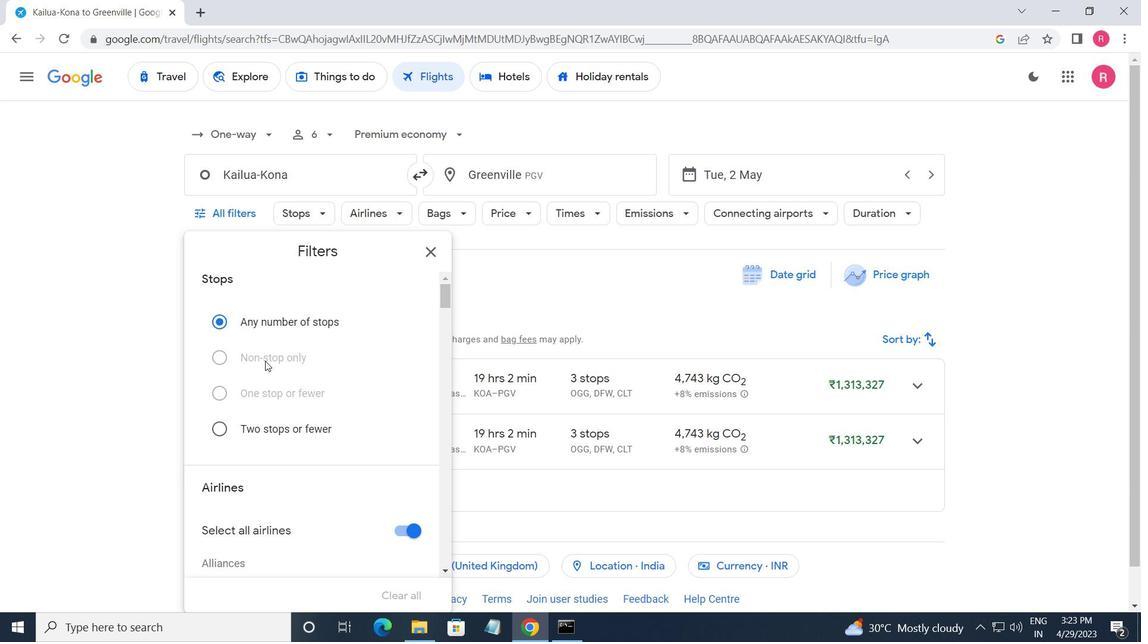 
Action: Mouse scrolled (265, 360) with delta (0, 0)
Screenshot: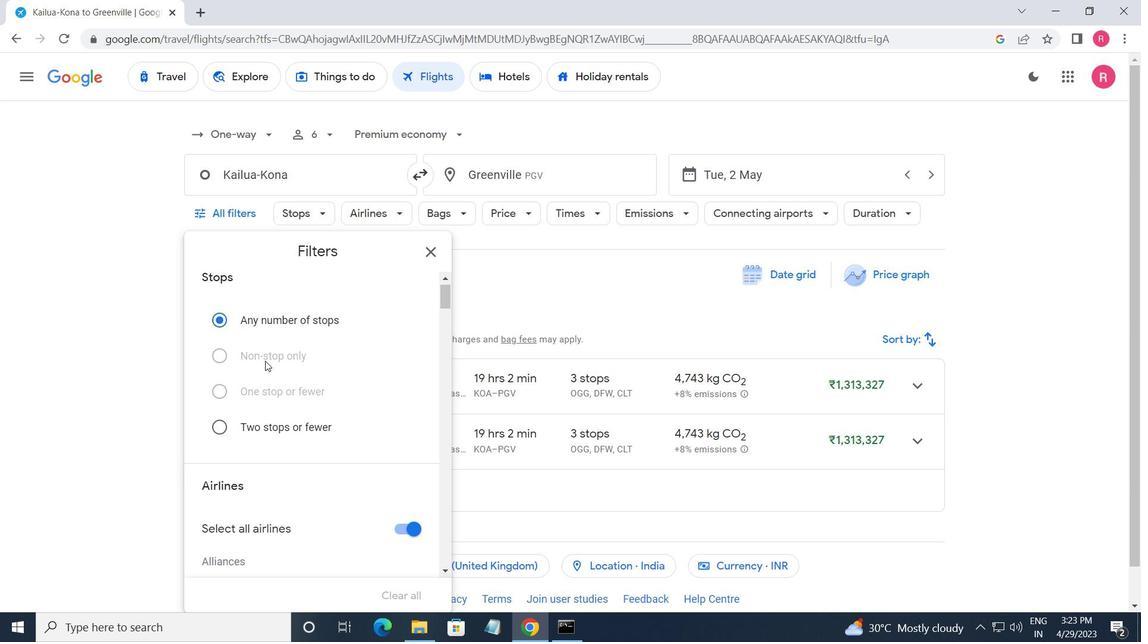 
Action: Mouse moved to (265, 361)
Screenshot: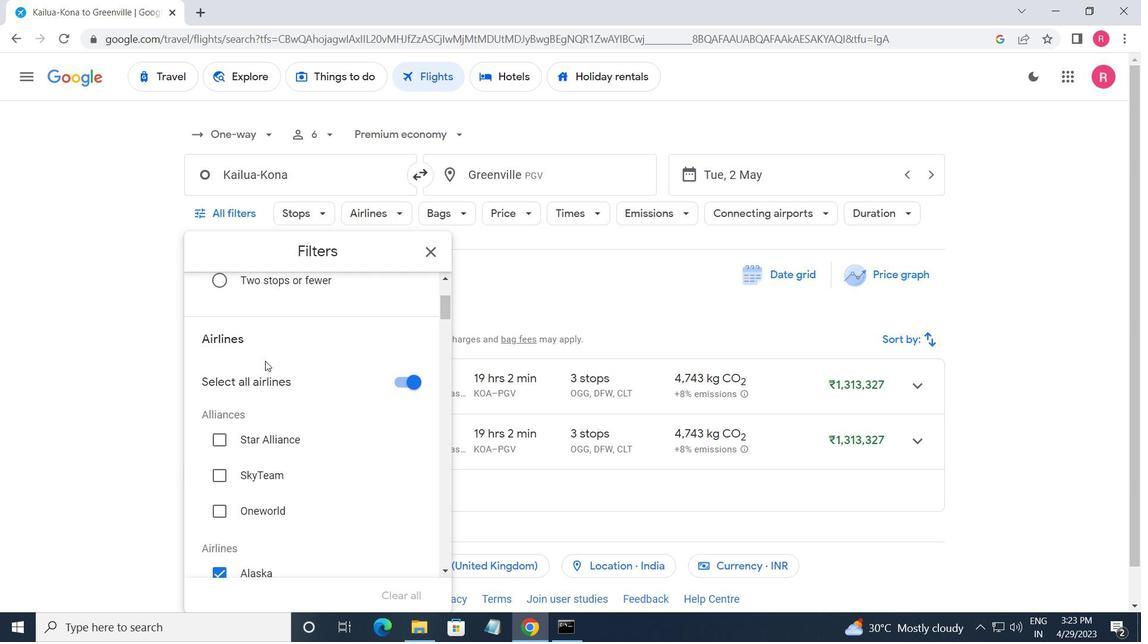 
Action: Mouse scrolled (265, 360) with delta (0, 0)
Screenshot: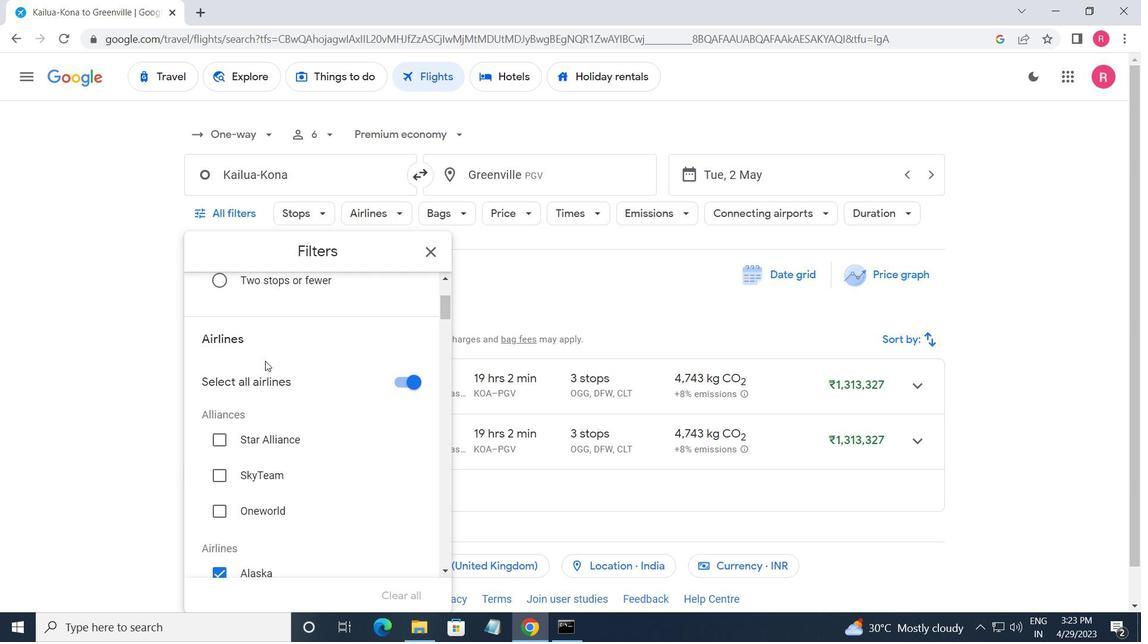 
Action: Mouse moved to (265, 361)
Screenshot: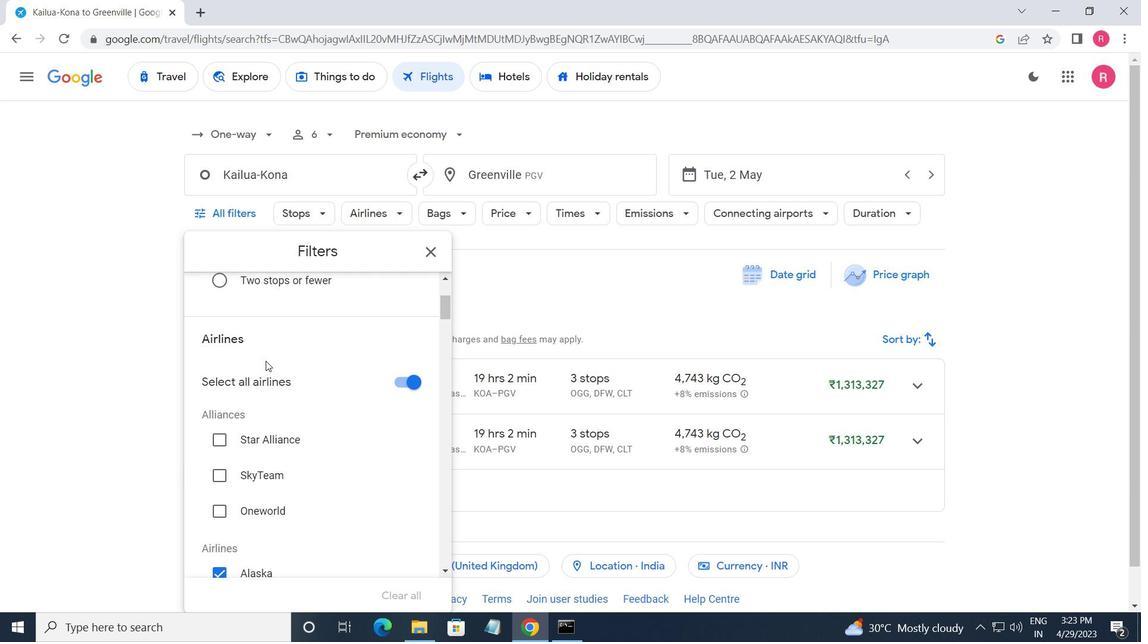 
Action: Mouse scrolled (265, 360) with delta (0, 0)
Screenshot: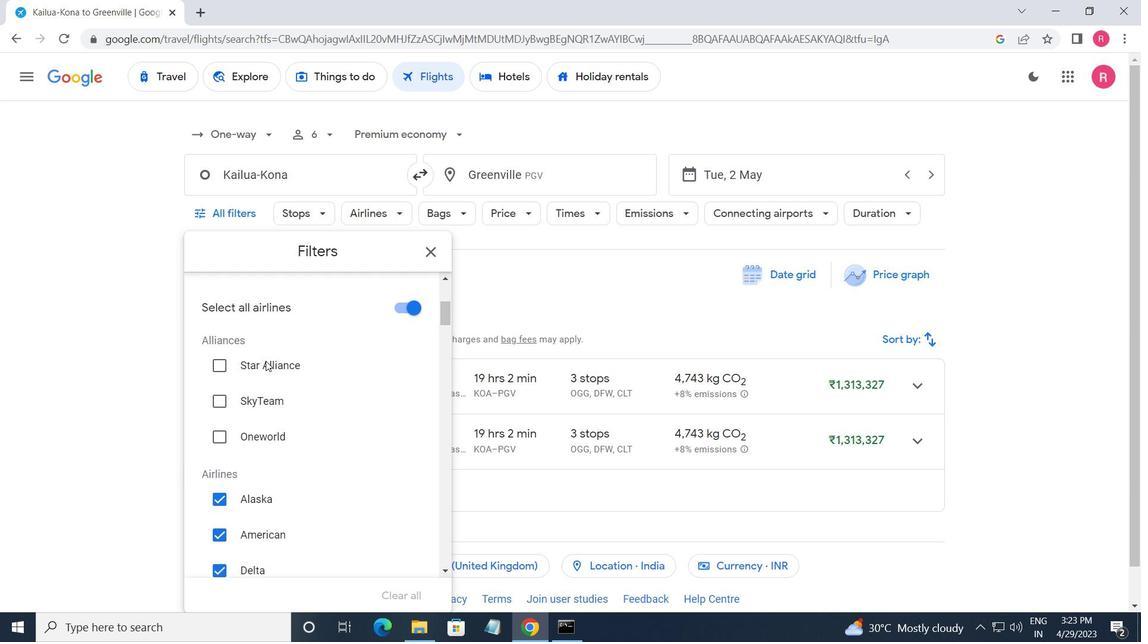 
Action: Mouse scrolled (265, 360) with delta (0, 0)
Screenshot: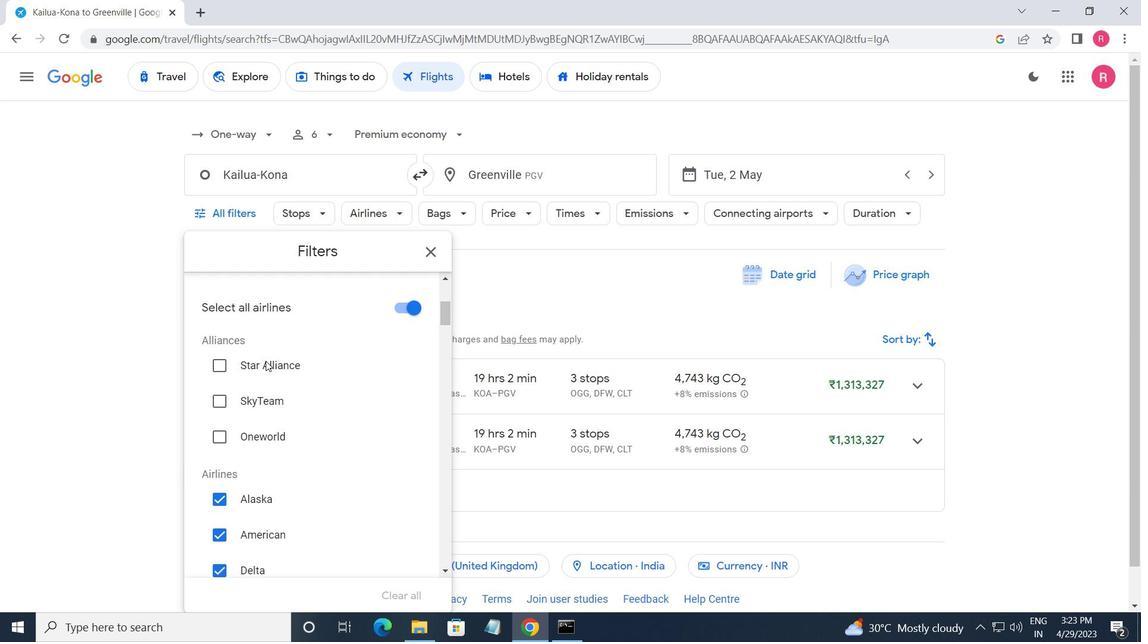 
Action: Mouse scrolled (265, 360) with delta (0, 0)
Screenshot: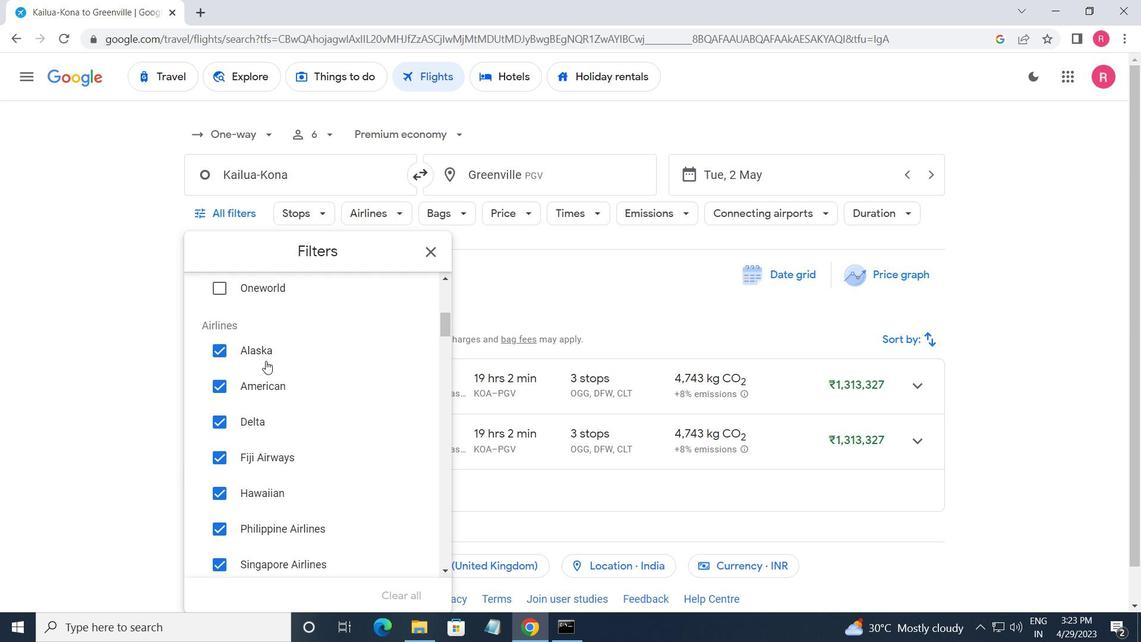 
Action: Mouse moved to (383, 490)
Screenshot: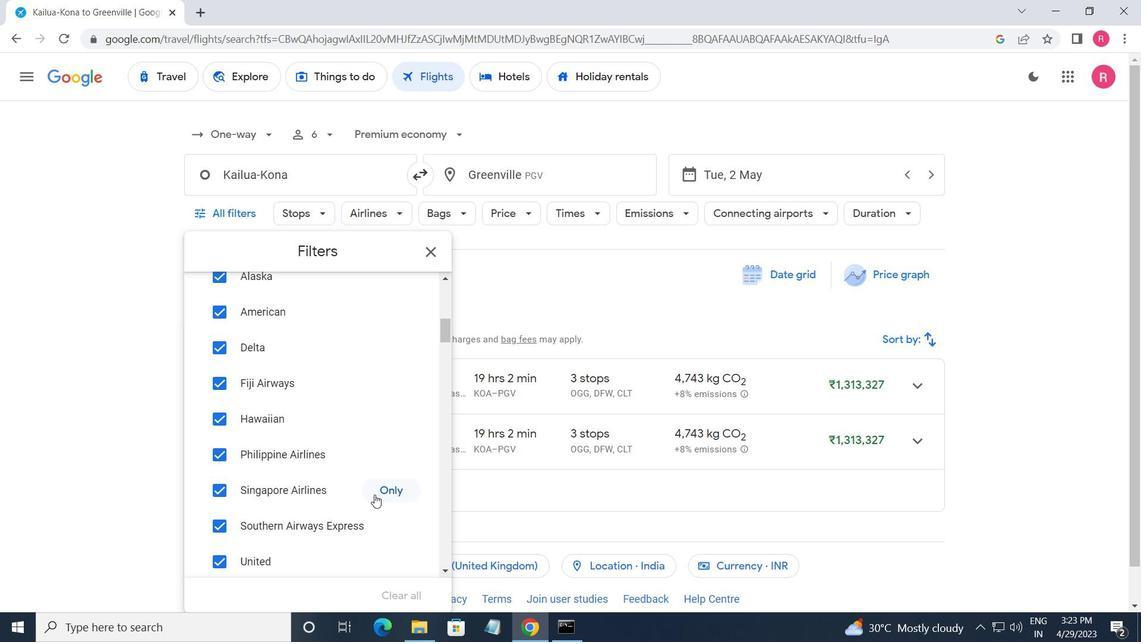 
Action: Mouse pressed left at (383, 490)
Screenshot: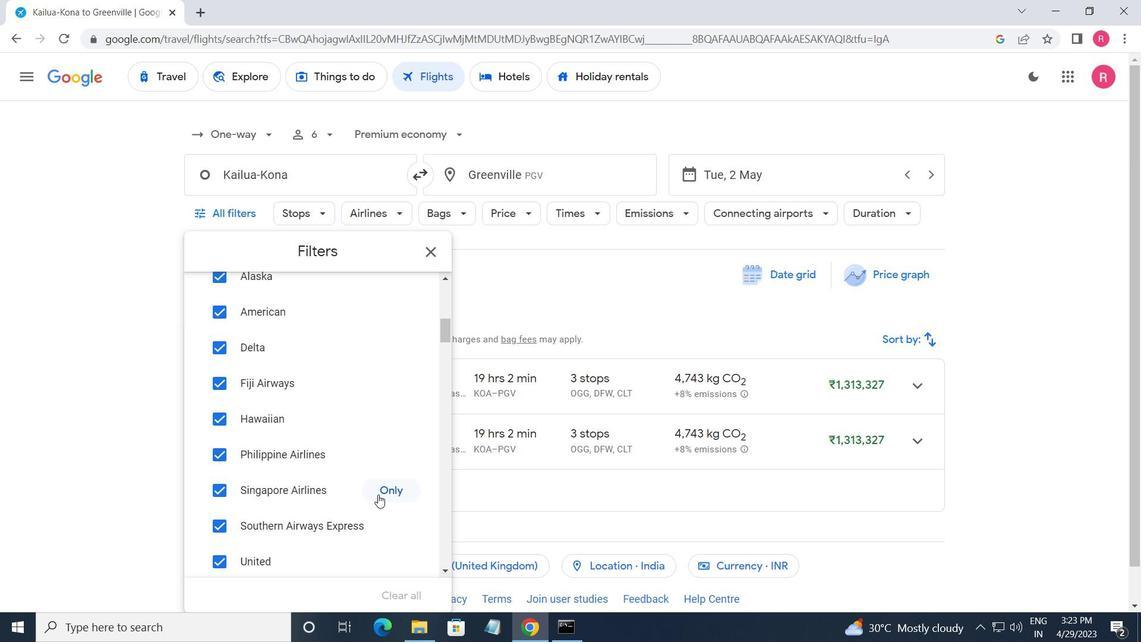 
Action: Mouse moved to (381, 485)
Screenshot: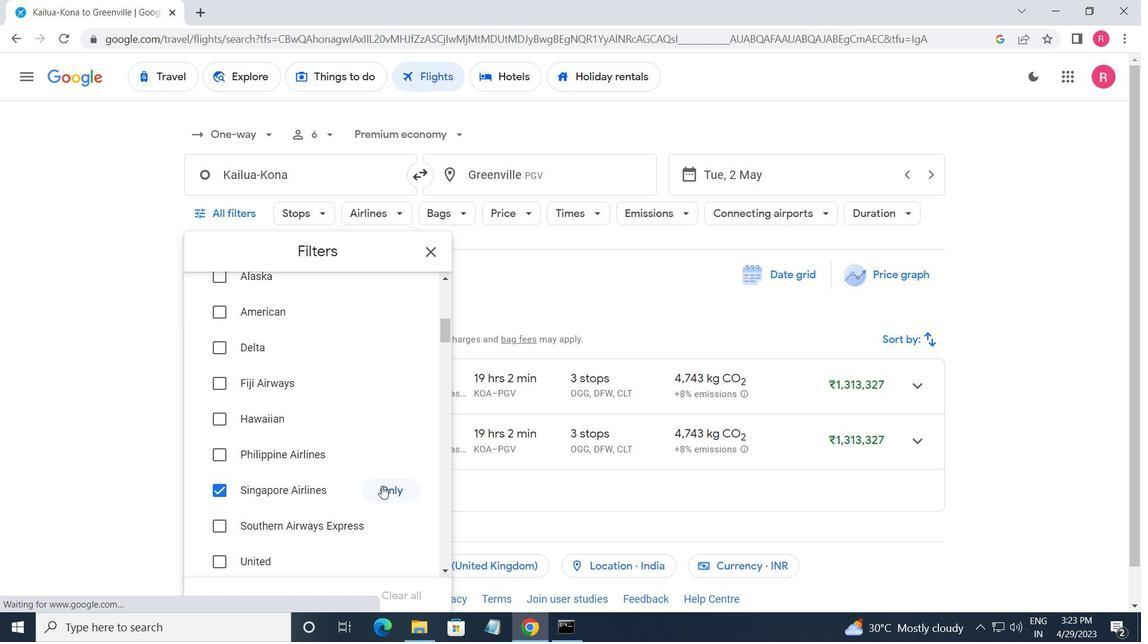 
Action: Mouse scrolled (381, 484) with delta (0, 0)
Screenshot: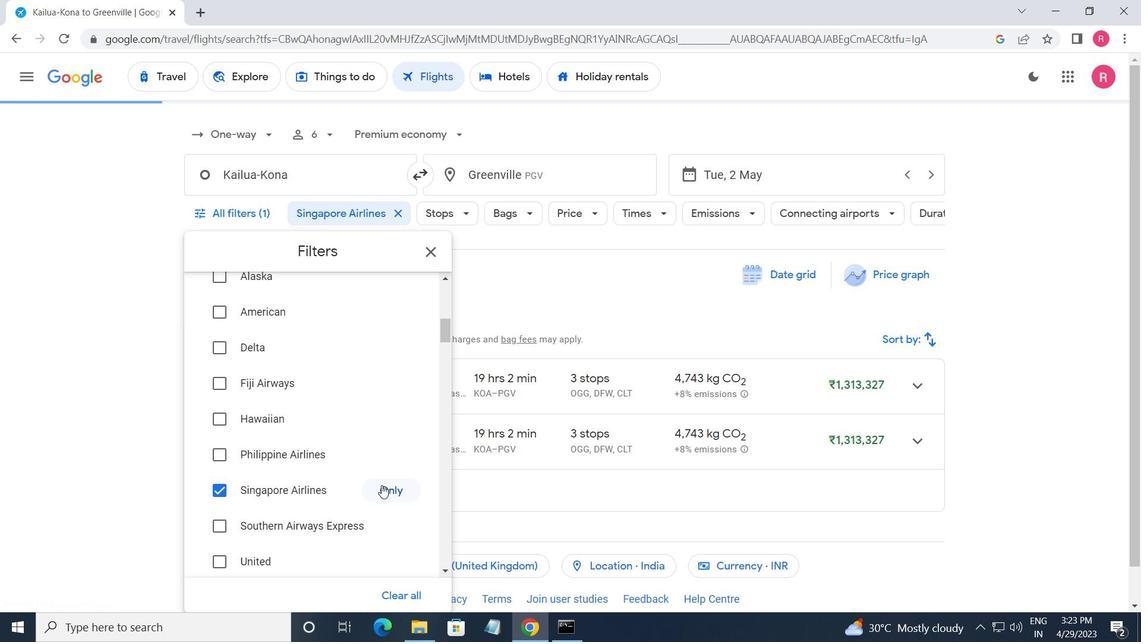 
Action: Mouse scrolled (381, 484) with delta (0, 0)
Screenshot: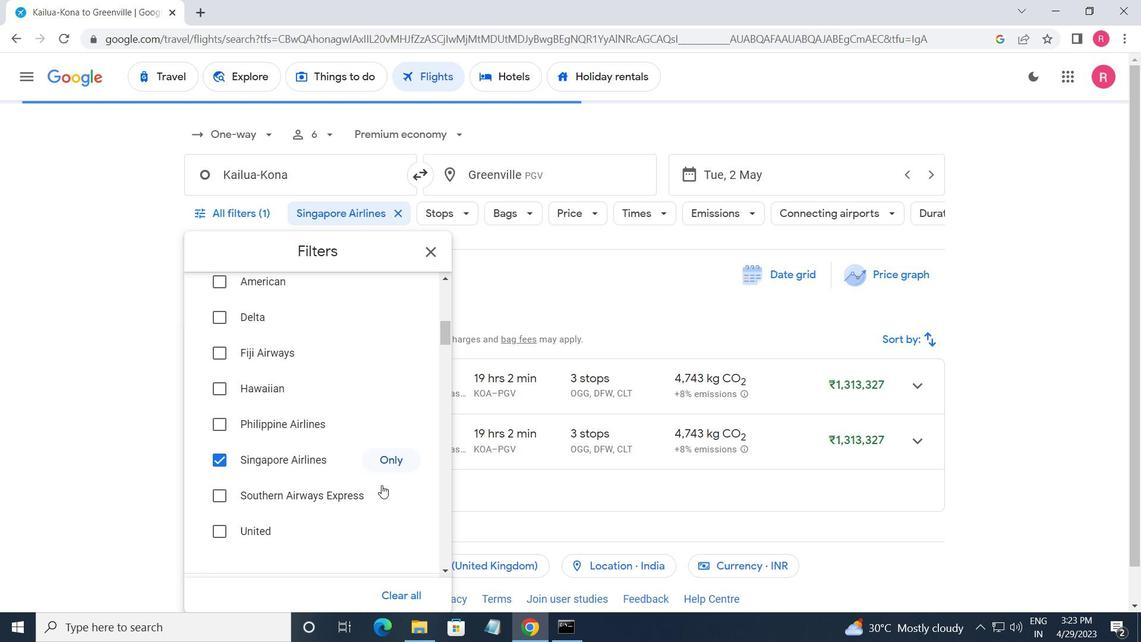 
Action: Mouse moved to (381, 484)
Screenshot: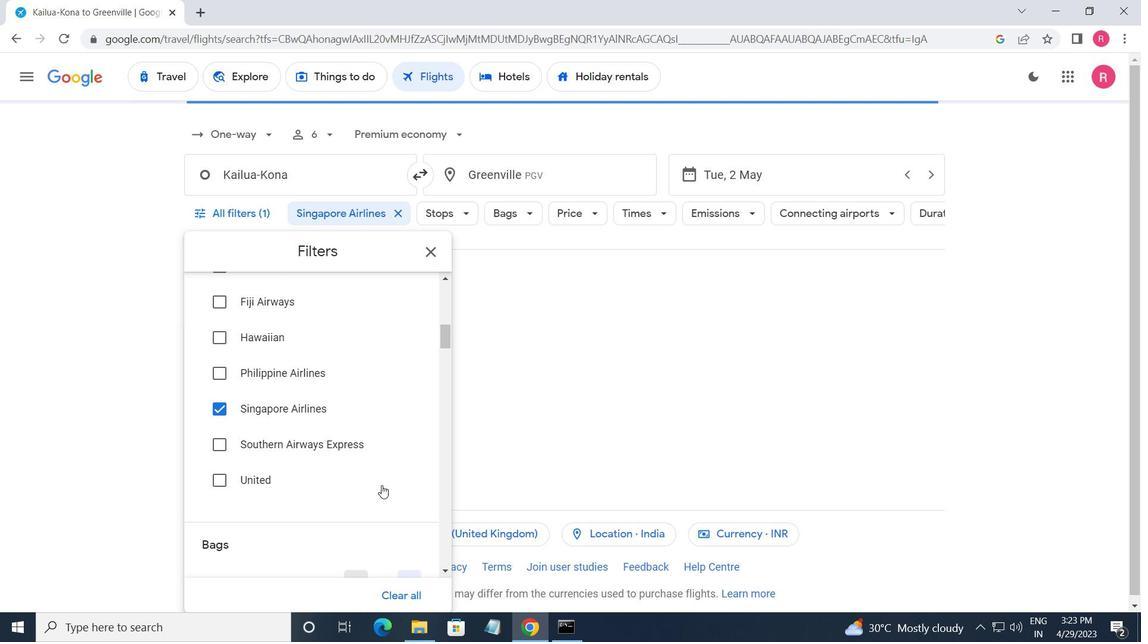 
Action: Mouse scrolled (381, 484) with delta (0, 0)
Screenshot: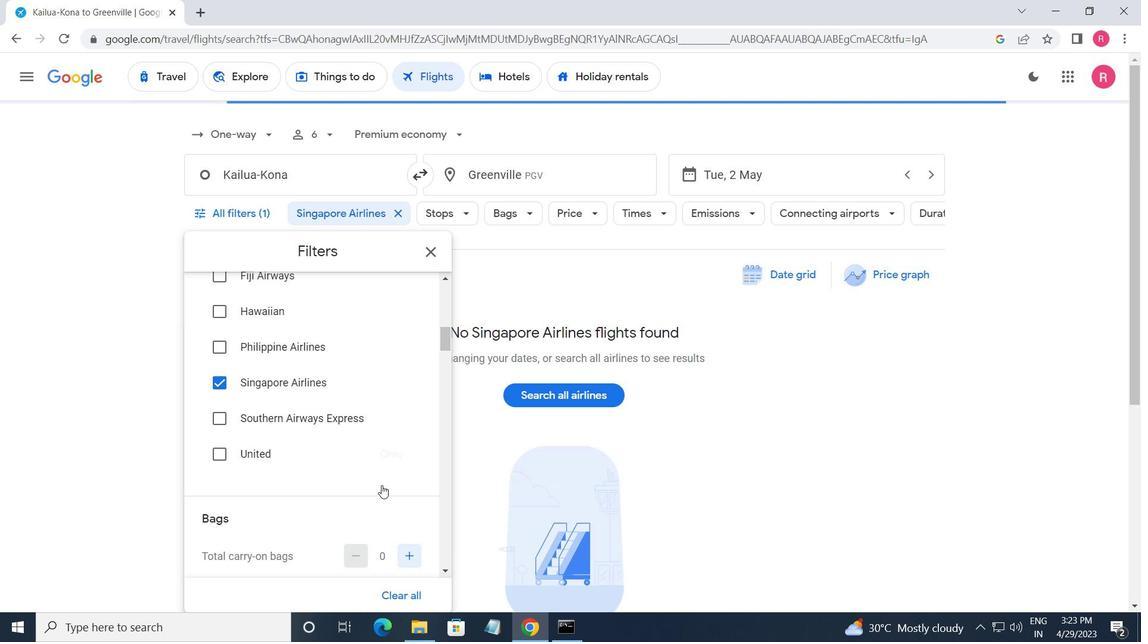 
Action: Mouse moved to (399, 443)
Screenshot: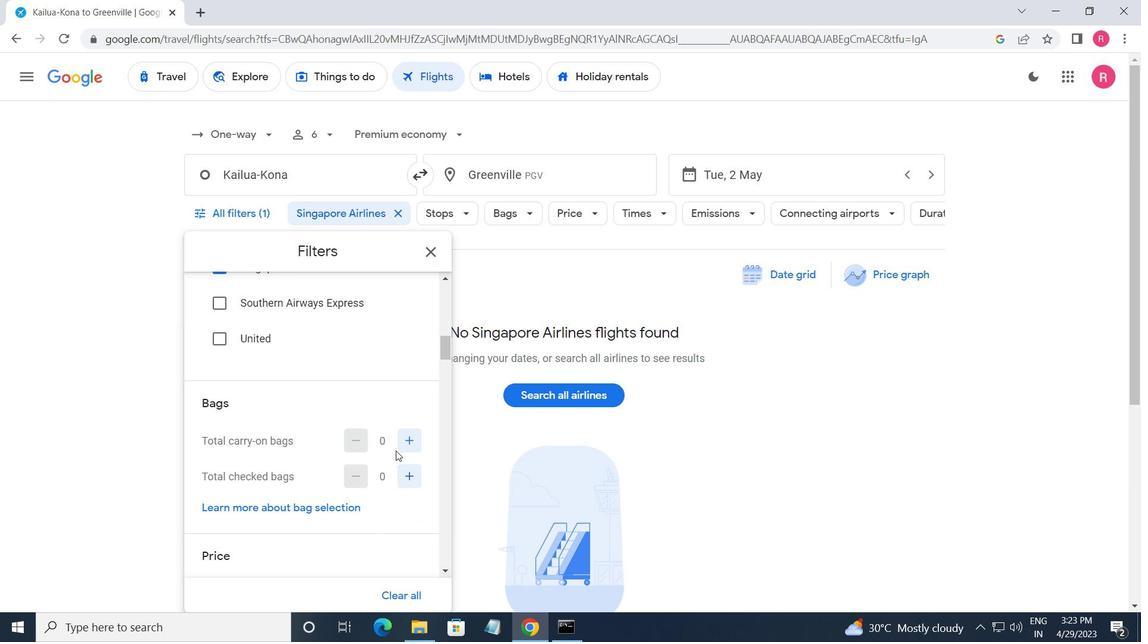 
Action: Mouse pressed left at (399, 443)
Screenshot: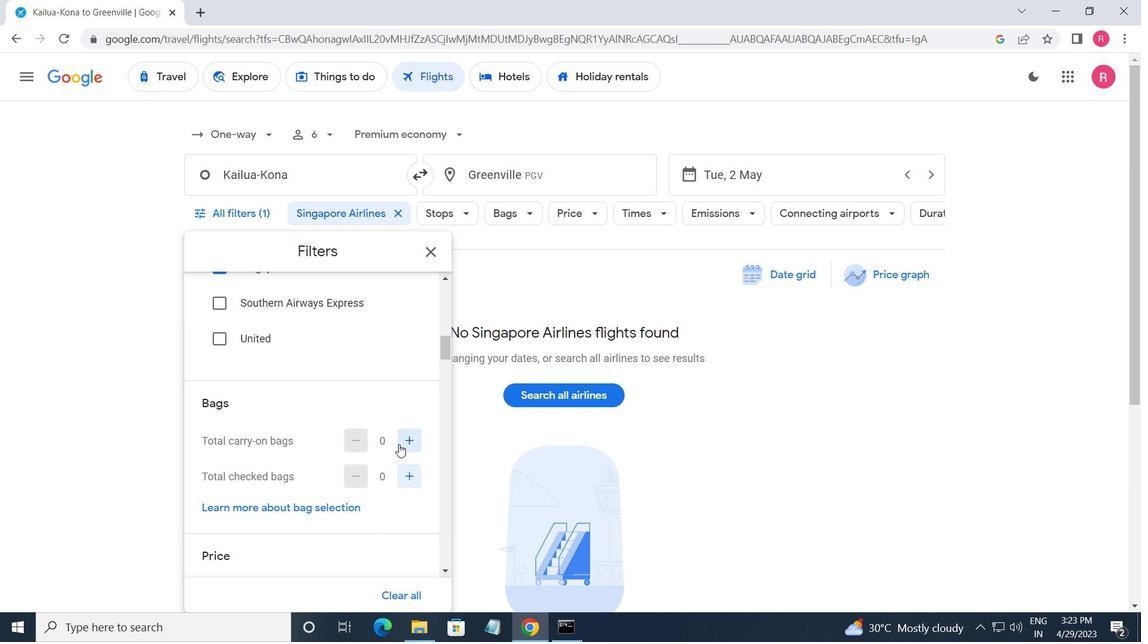 
Action: Mouse pressed left at (399, 443)
Screenshot: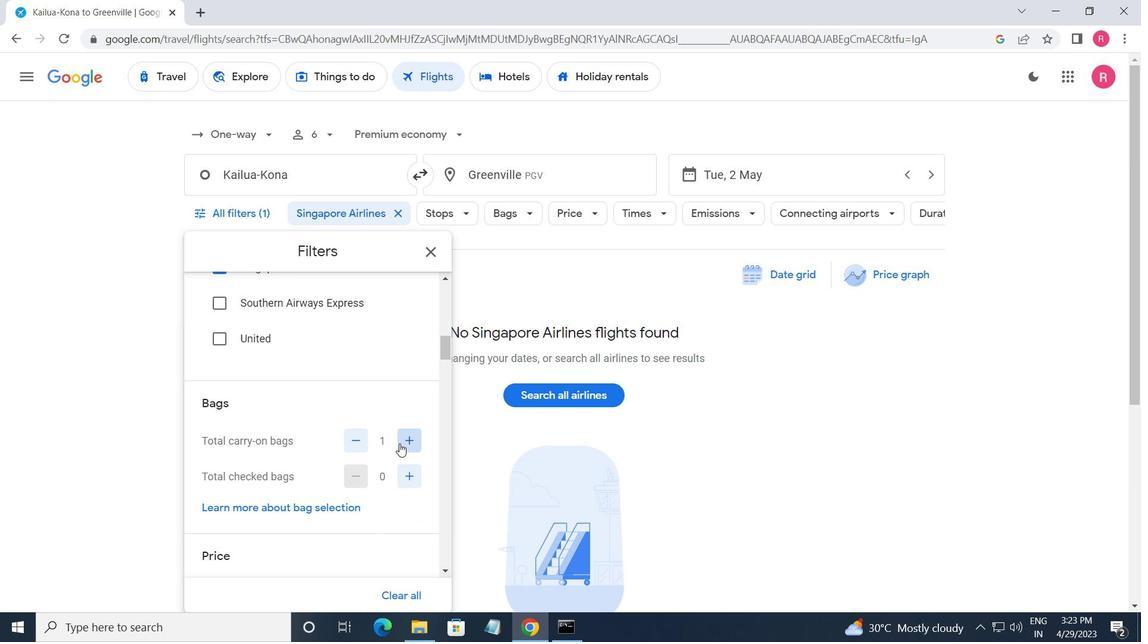 
Action: Mouse moved to (363, 446)
Screenshot: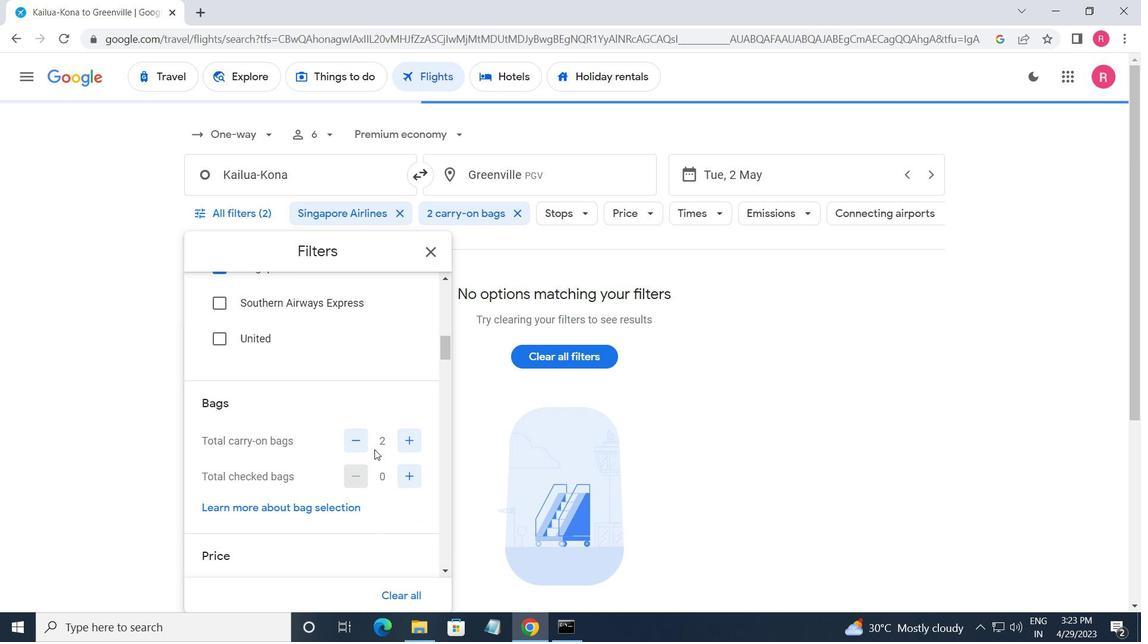 
Action: Mouse pressed left at (363, 446)
Screenshot: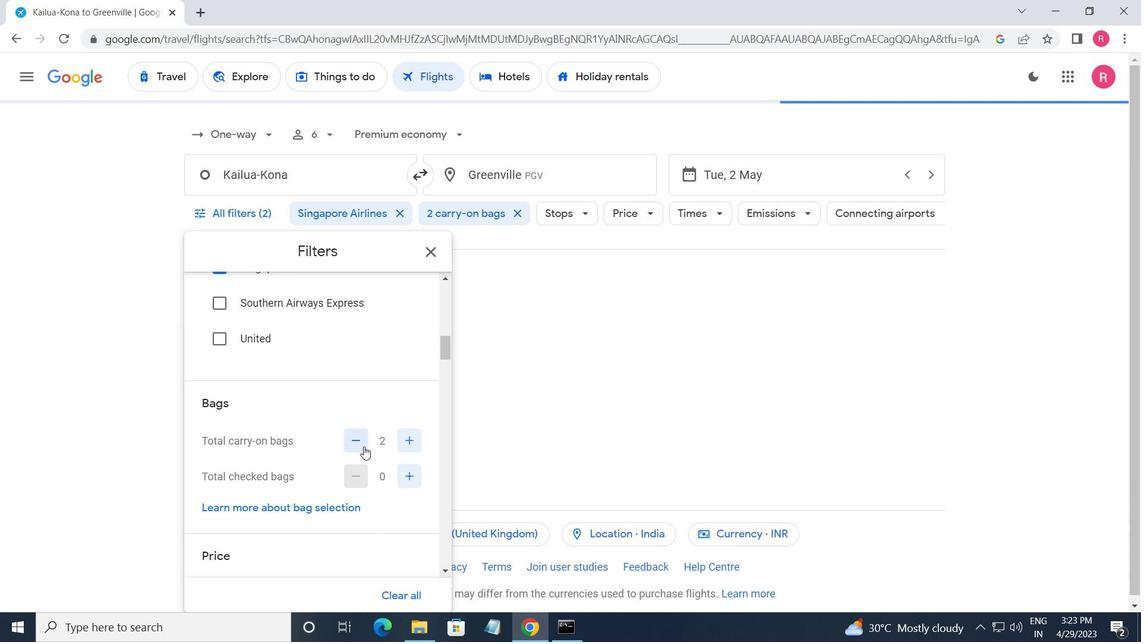 
Action: Mouse pressed left at (363, 446)
Screenshot: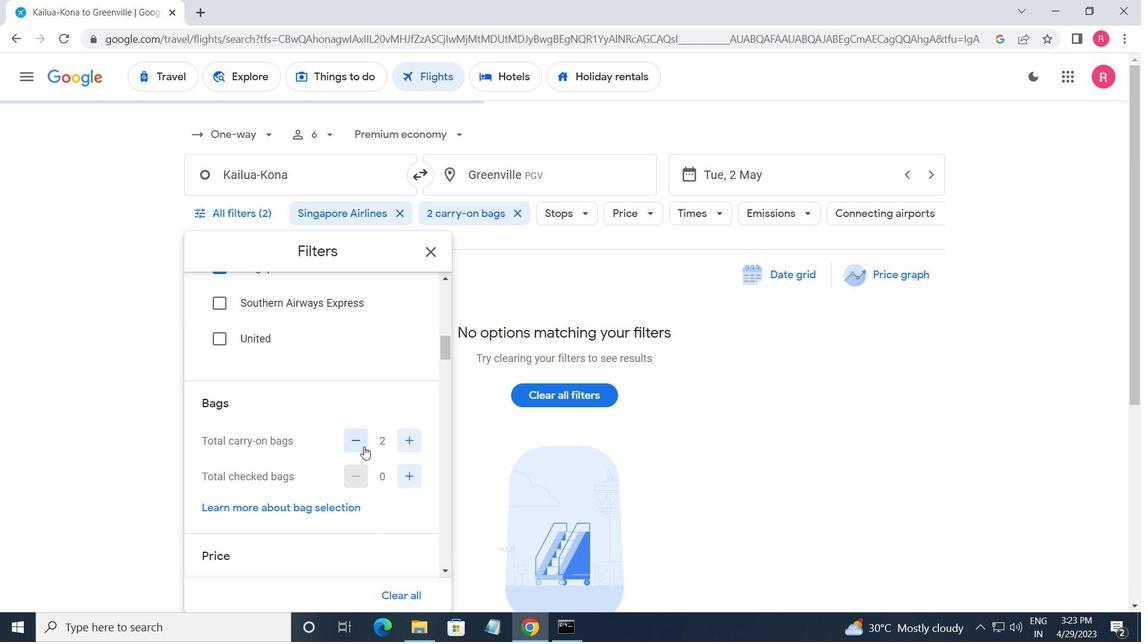 
Action: Mouse moved to (363, 446)
Screenshot: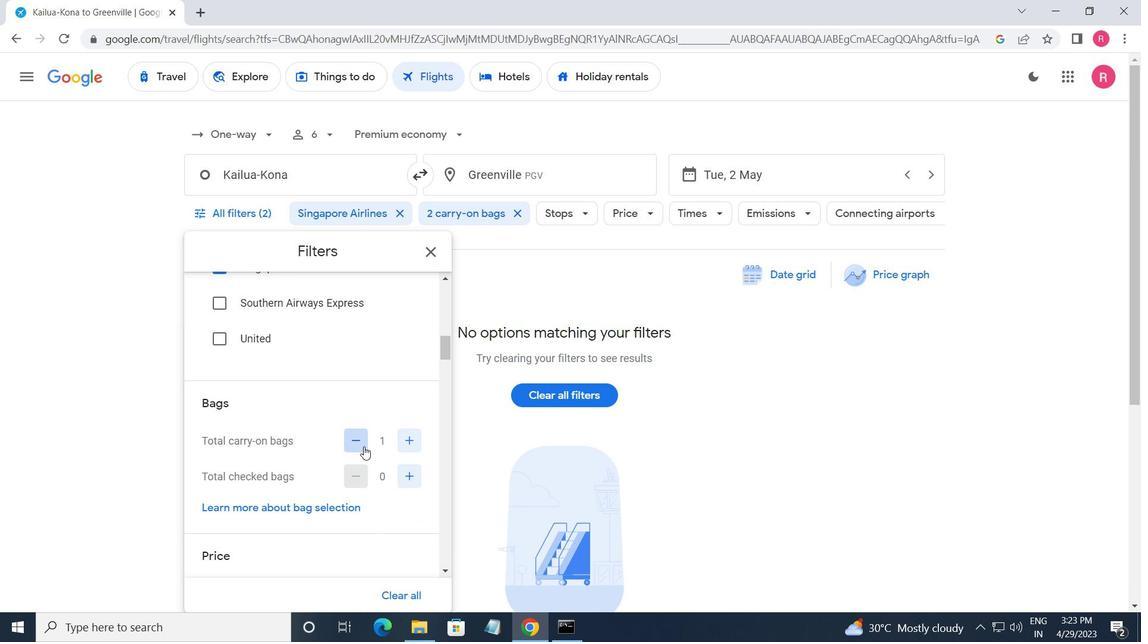 
Action: Mouse pressed left at (363, 446)
Screenshot: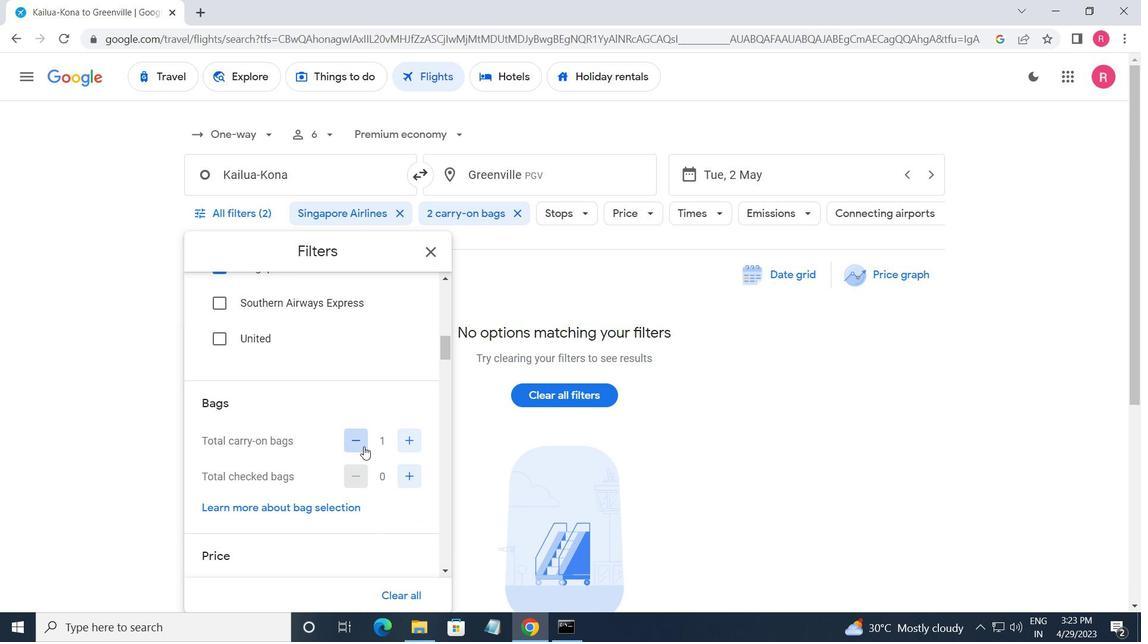 
Action: Mouse moved to (418, 481)
Screenshot: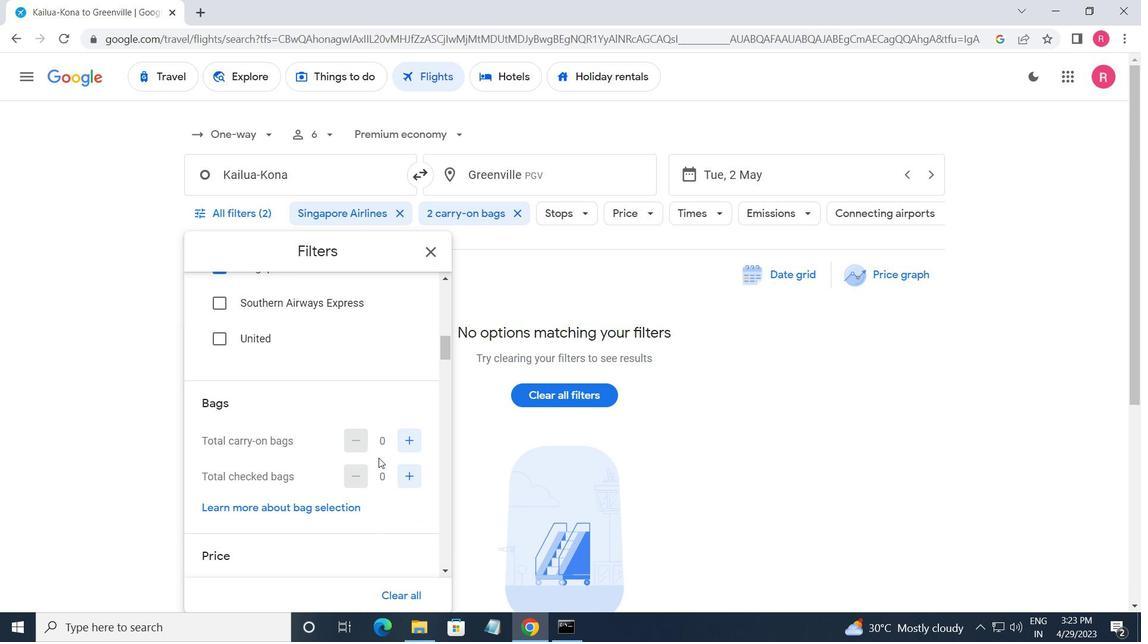 
Action: Mouse pressed left at (418, 481)
Screenshot: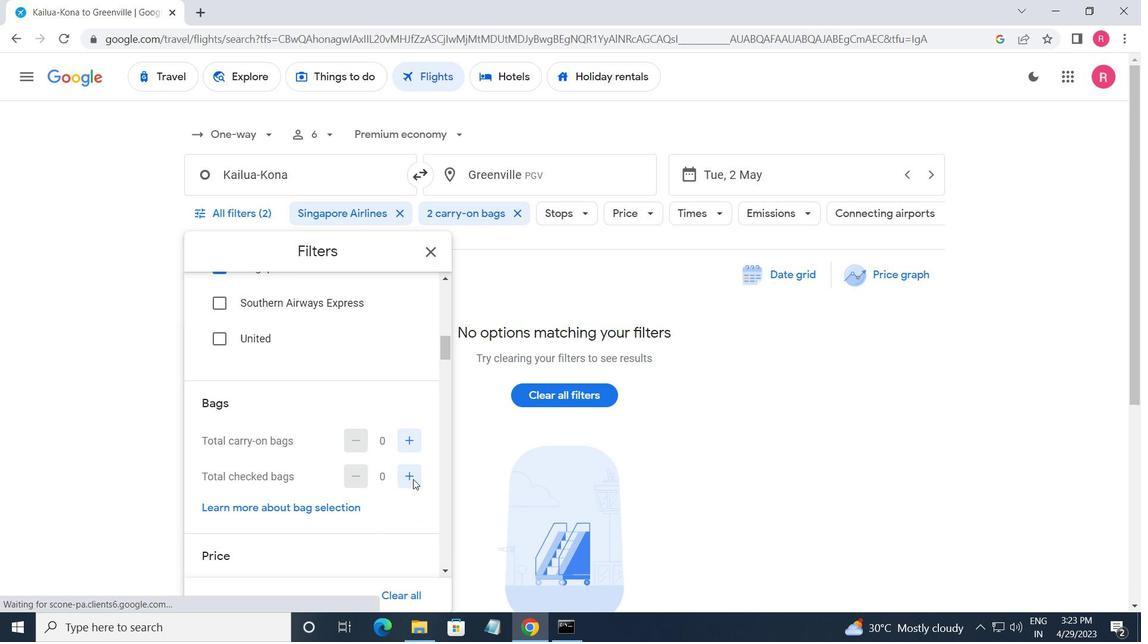 
Action: Mouse moved to (417, 481)
Screenshot: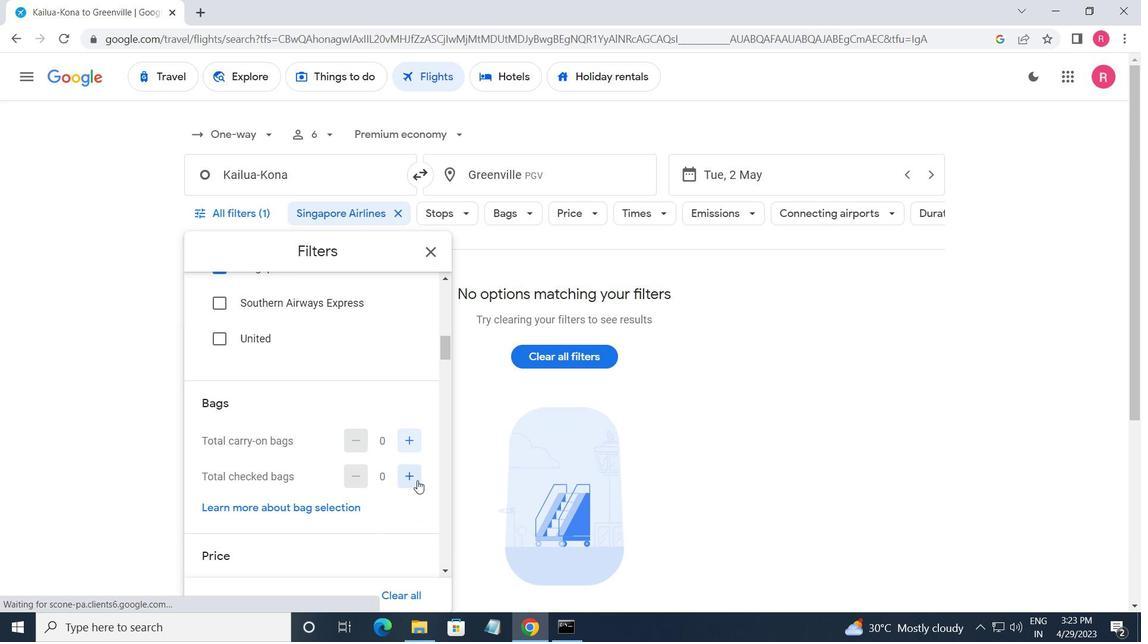 
Action: Mouse pressed left at (417, 481)
Screenshot: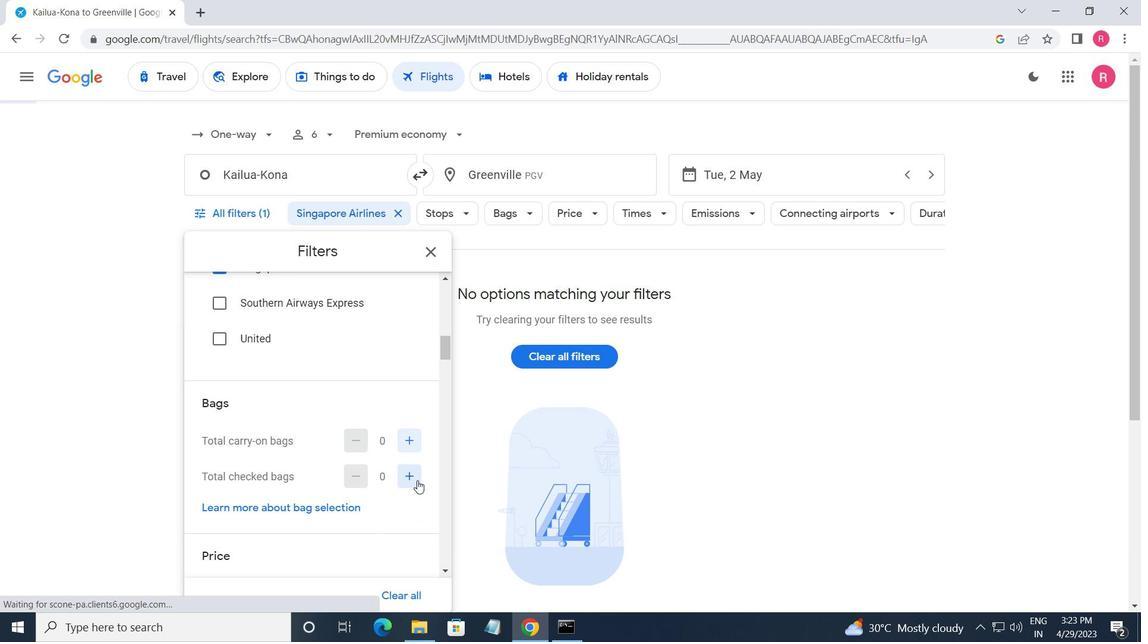 
Action: Mouse pressed left at (417, 481)
Screenshot: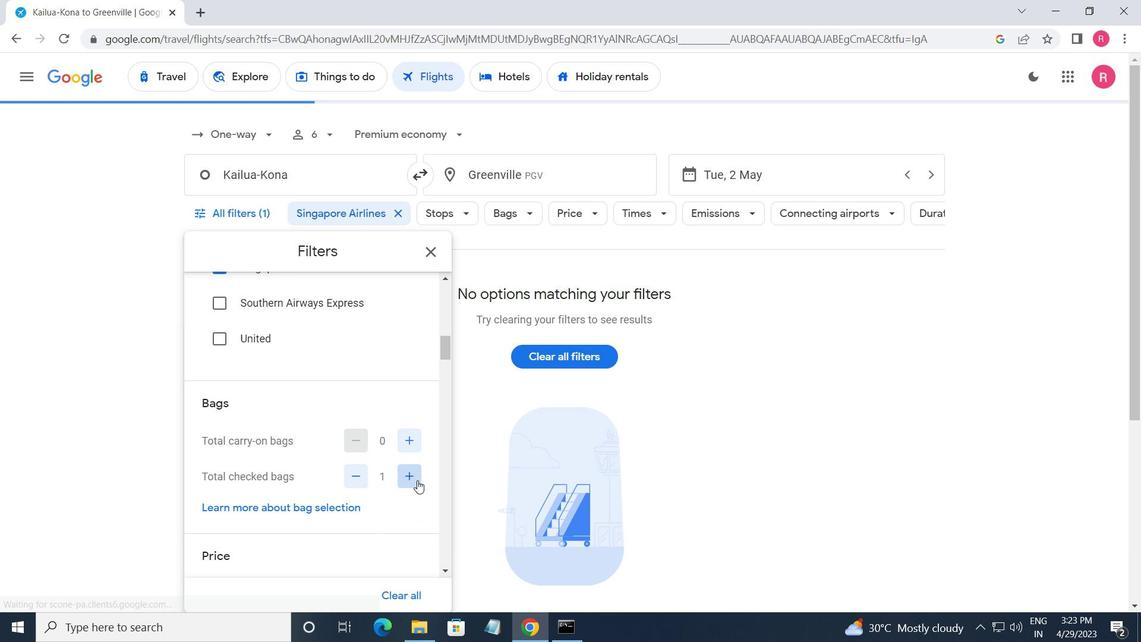 
Action: Mouse moved to (416, 481)
Screenshot: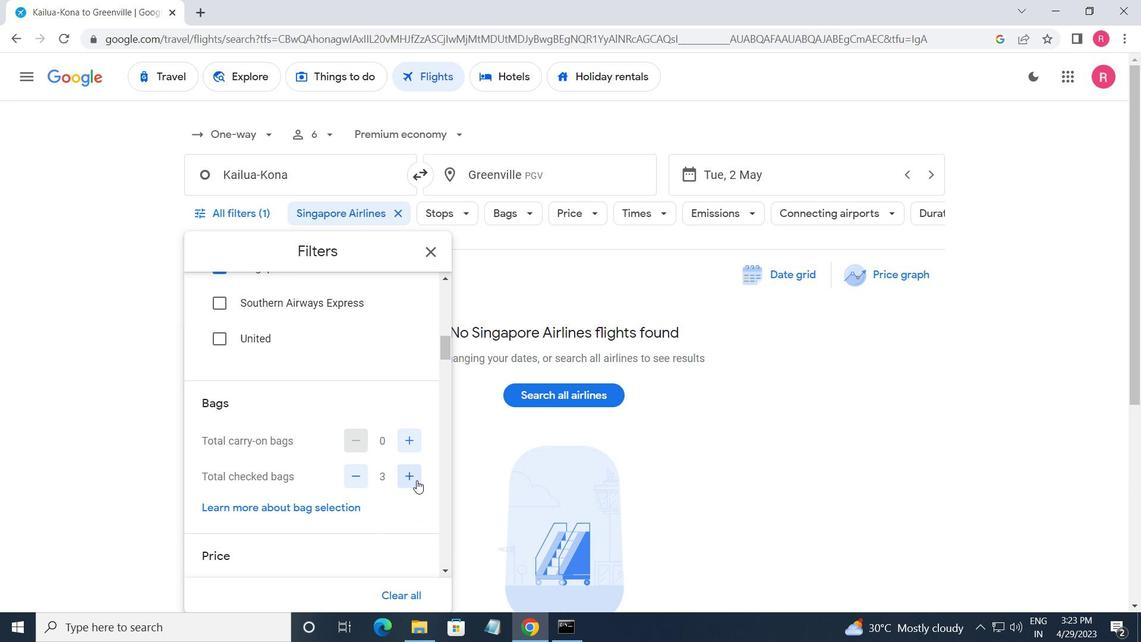 
Action: Mouse scrolled (416, 480) with delta (0, 0)
Screenshot: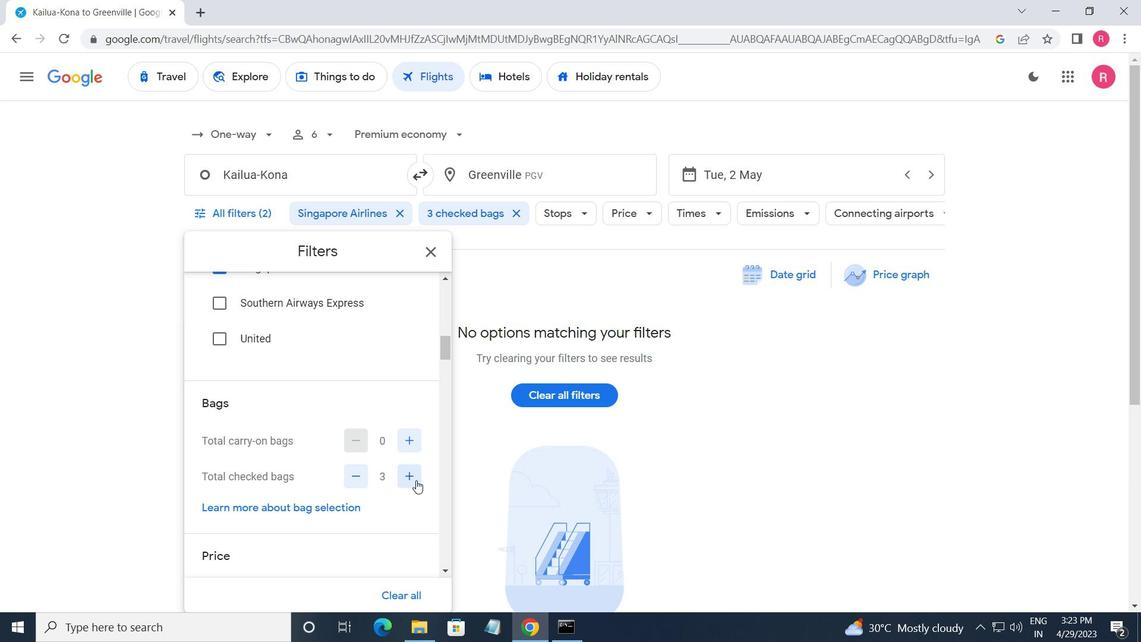 
Action: Mouse scrolled (416, 480) with delta (0, 0)
Screenshot: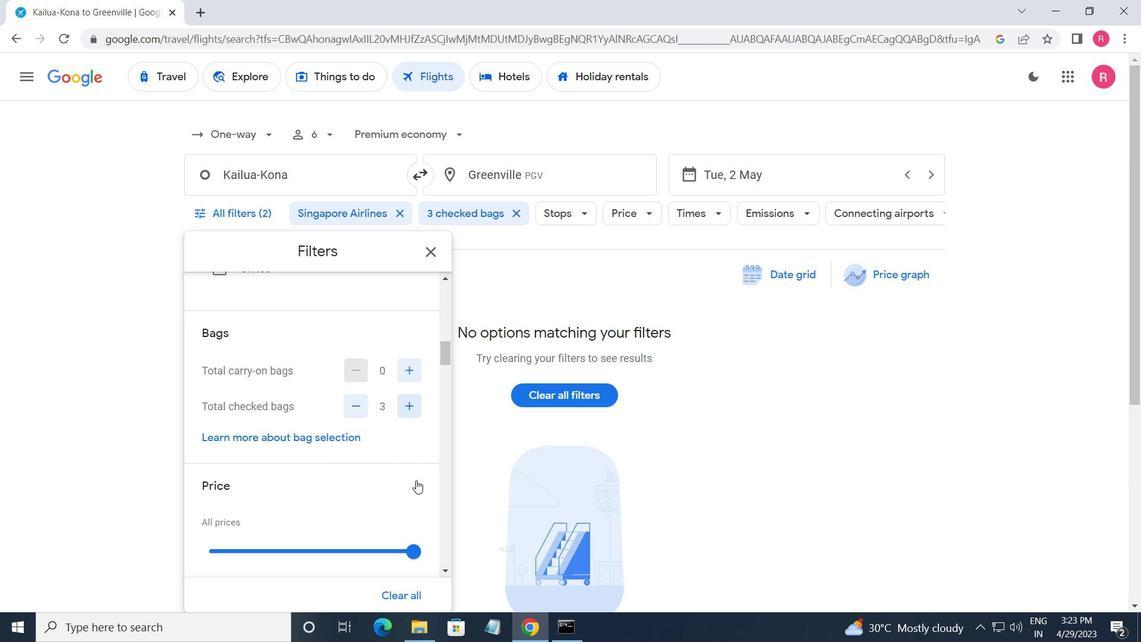
Action: Mouse moved to (407, 479)
Screenshot: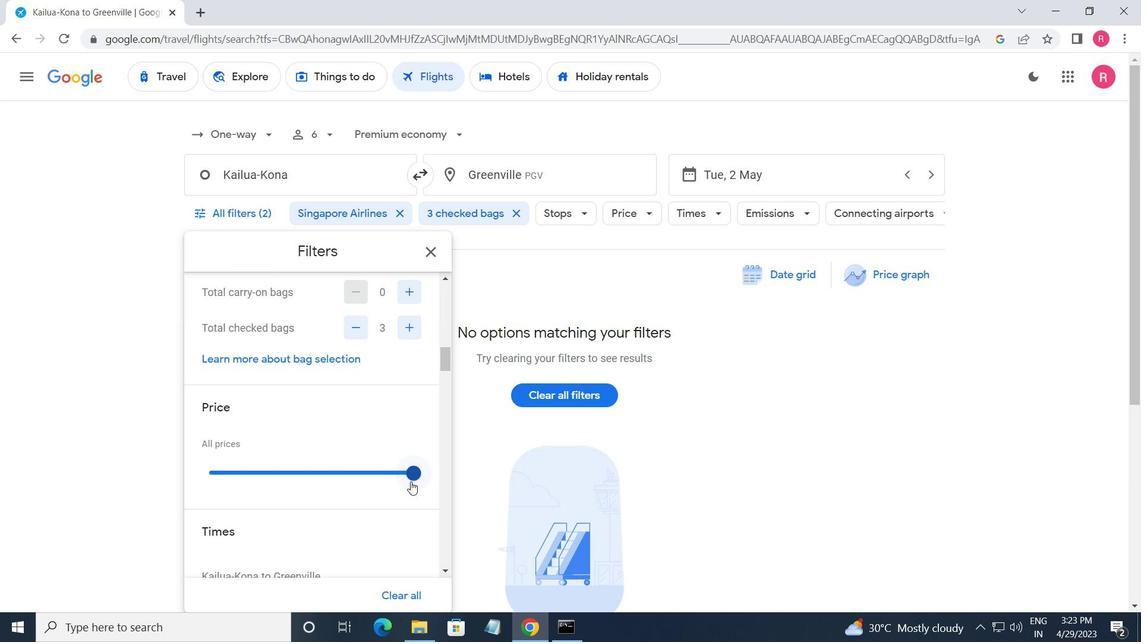 
Action: Mouse pressed left at (407, 479)
Screenshot: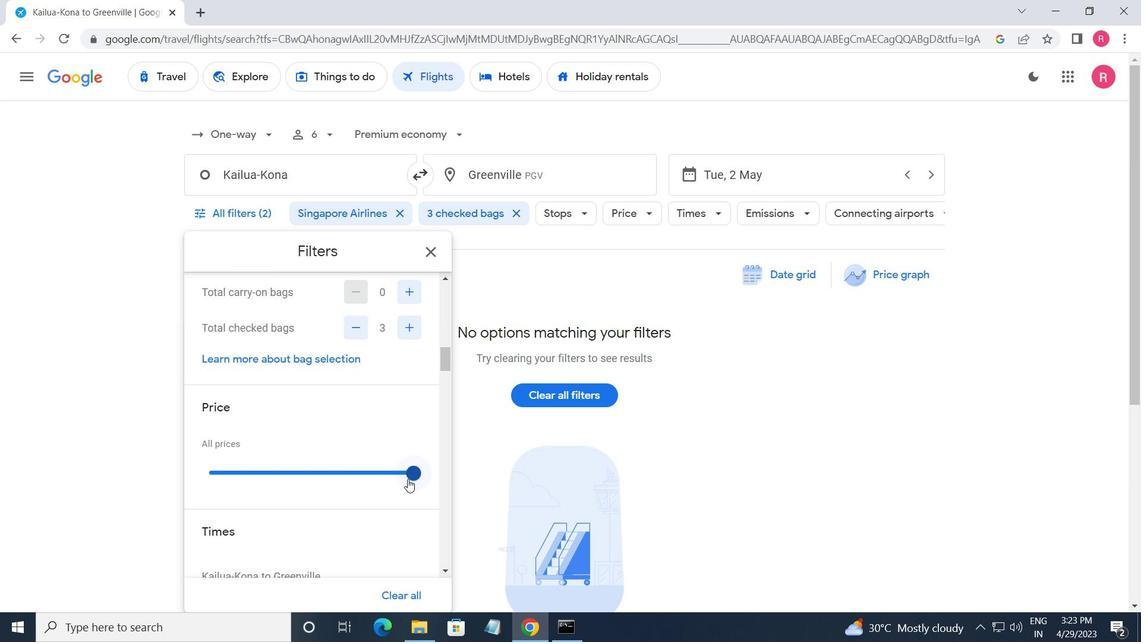 
Action: Mouse moved to (190, 497)
Screenshot: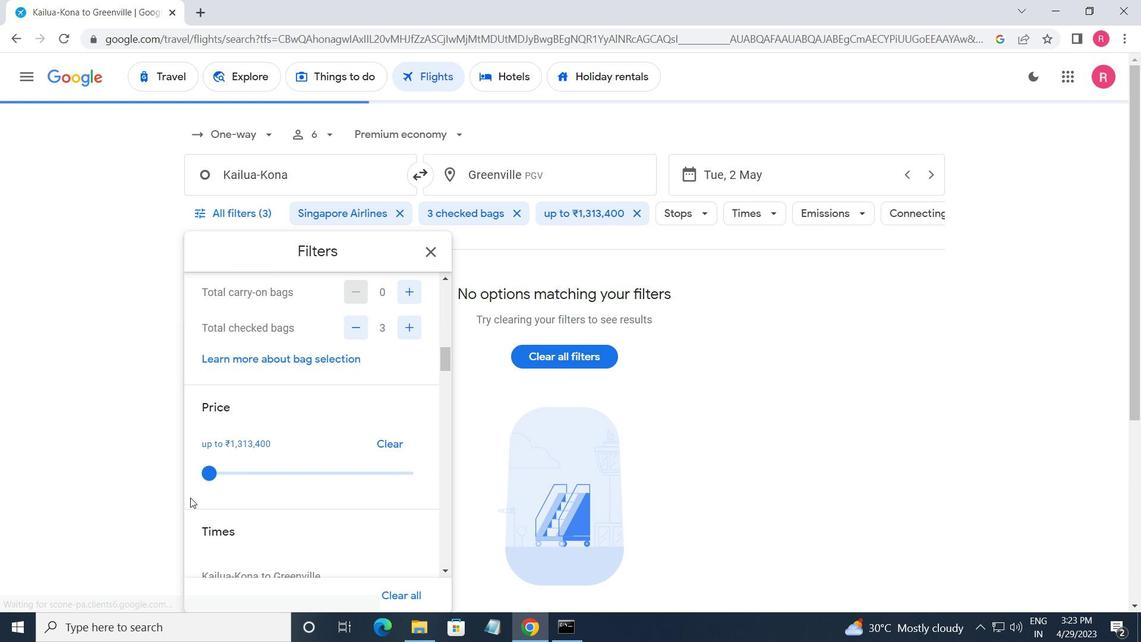 
Action: Mouse scrolled (190, 497) with delta (0, 0)
Screenshot: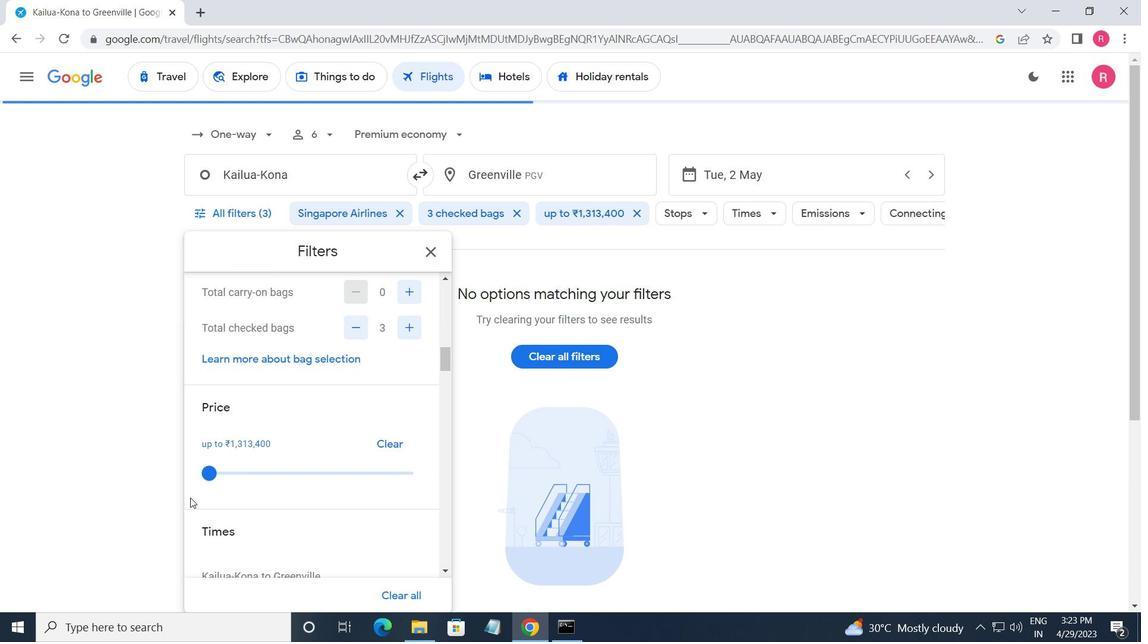 
Action: Mouse moved to (191, 500)
Screenshot: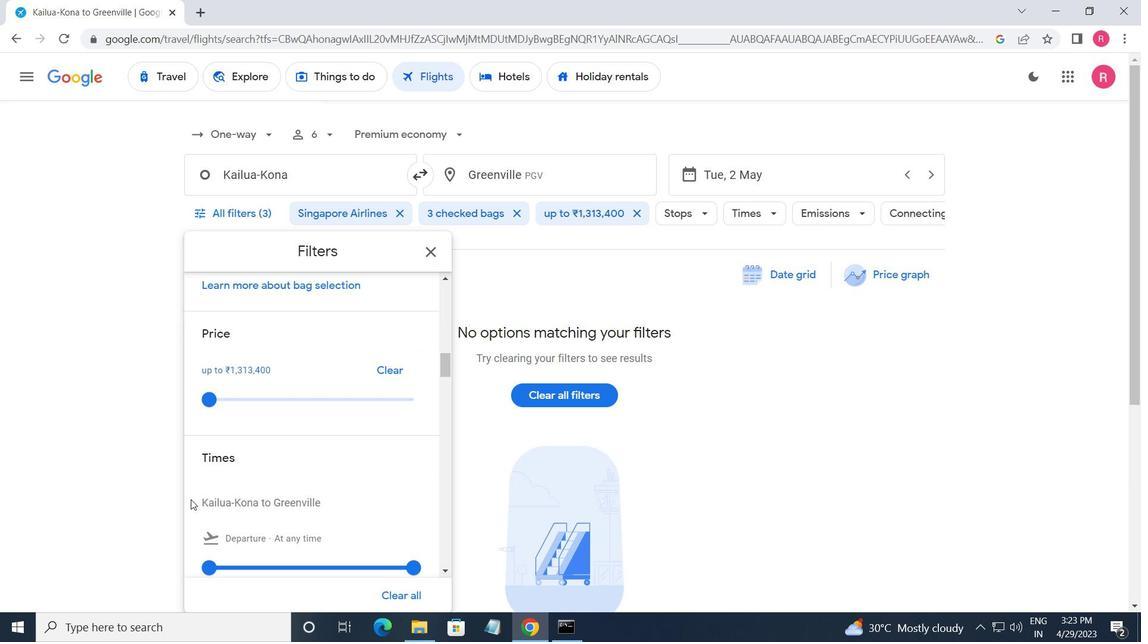 
Action: Mouse scrolled (191, 499) with delta (0, 0)
Screenshot: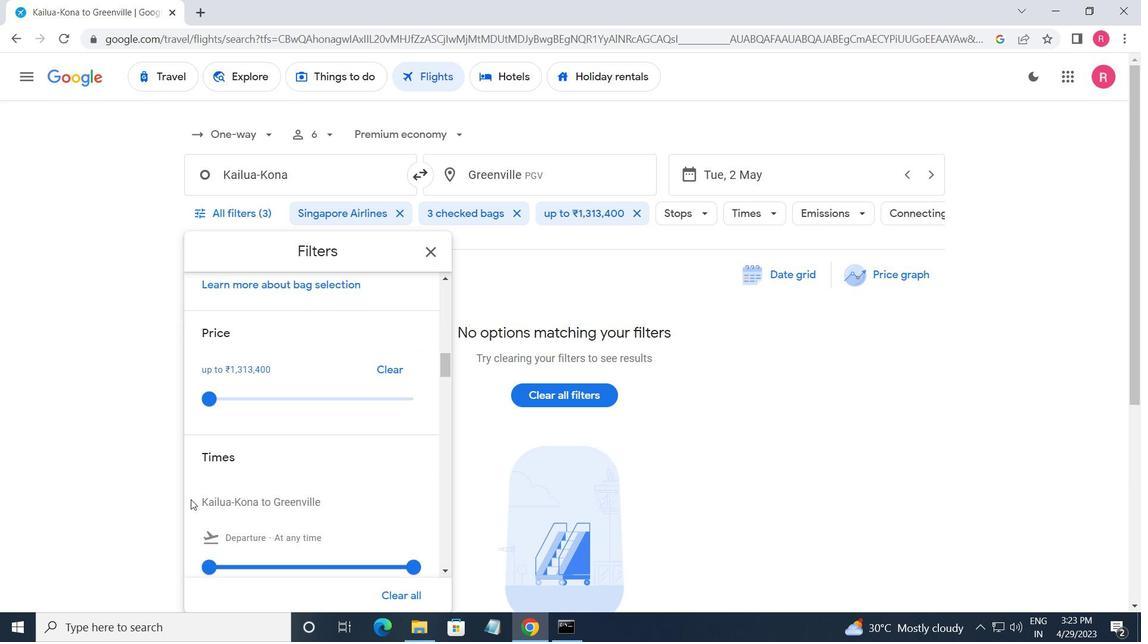 
Action: Mouse moved to (209, 497)
Screenshot: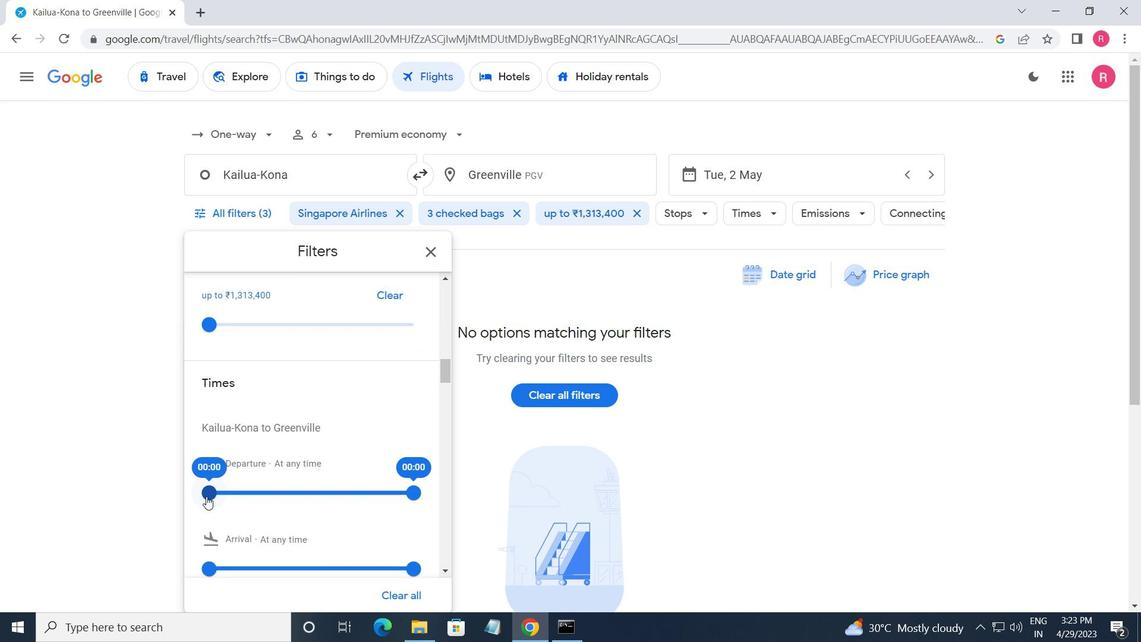 
Action: Mouse pressed left at (209, 497)
Screenshot: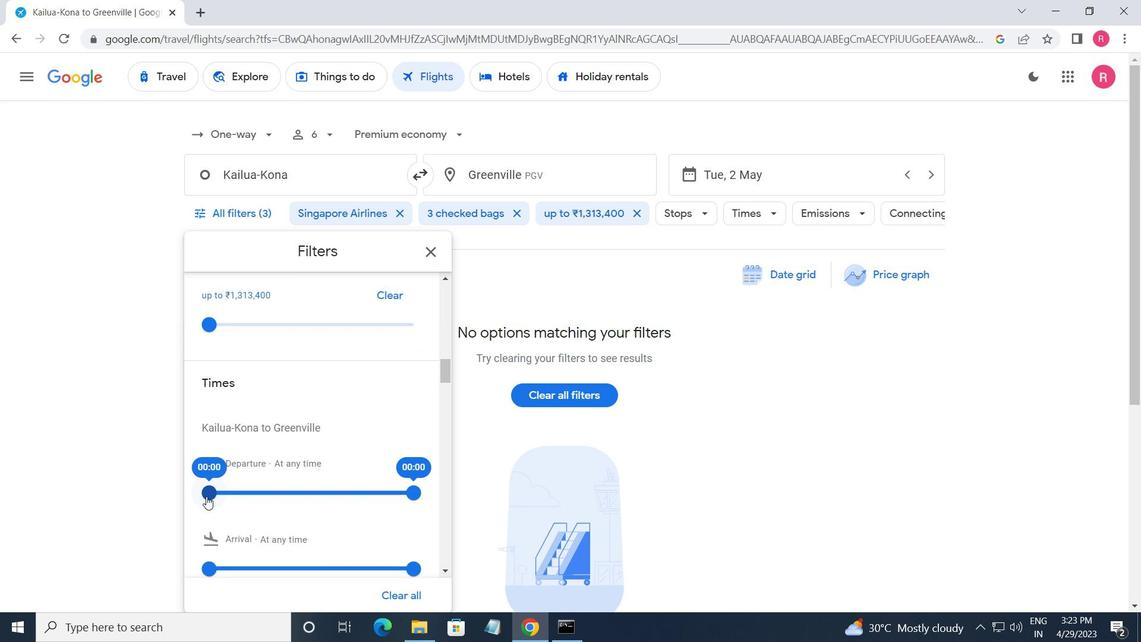 
Action: Mouse moved to (432, 252)
Screenshot: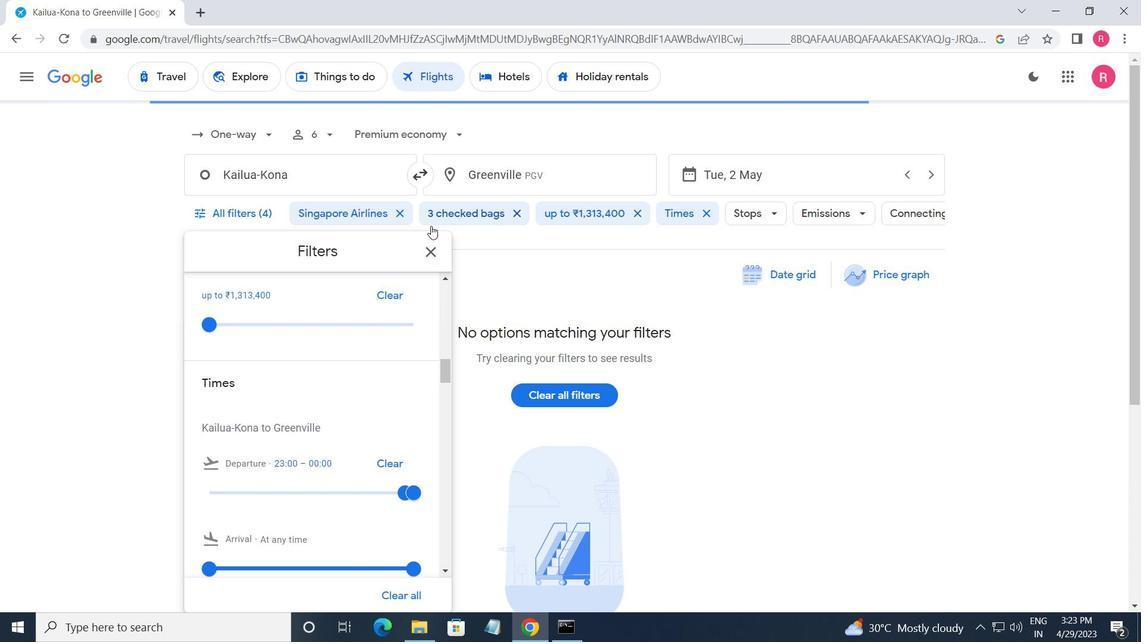 
Action: Mouse pressed left at (432, 252)
Screenshot: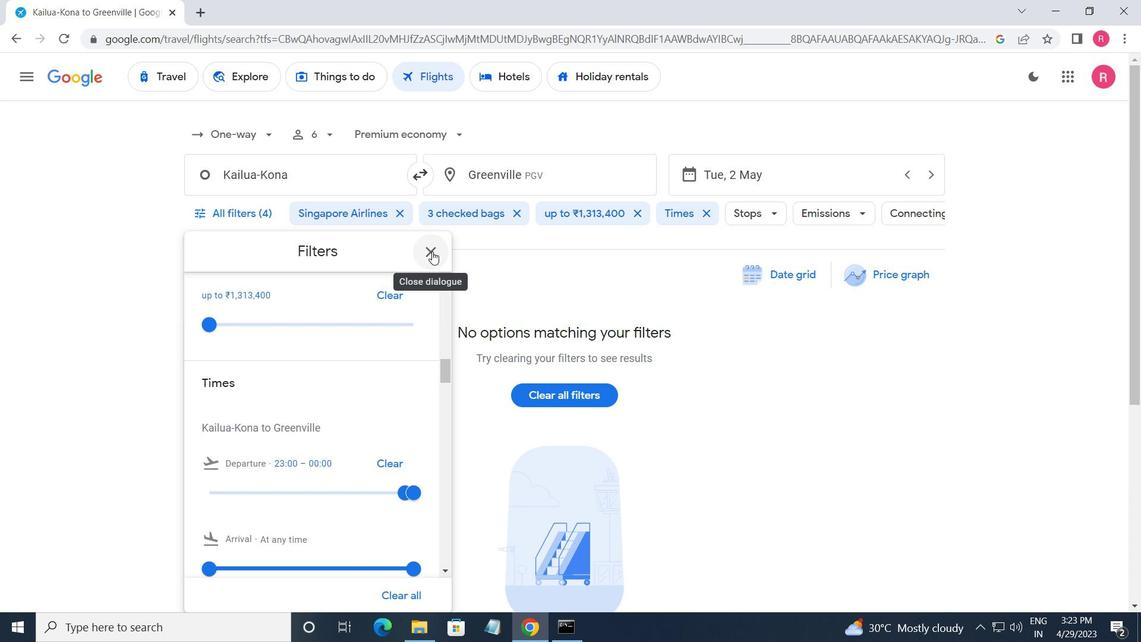 
Action: Mouse moved to (316, 336)
Screenshot: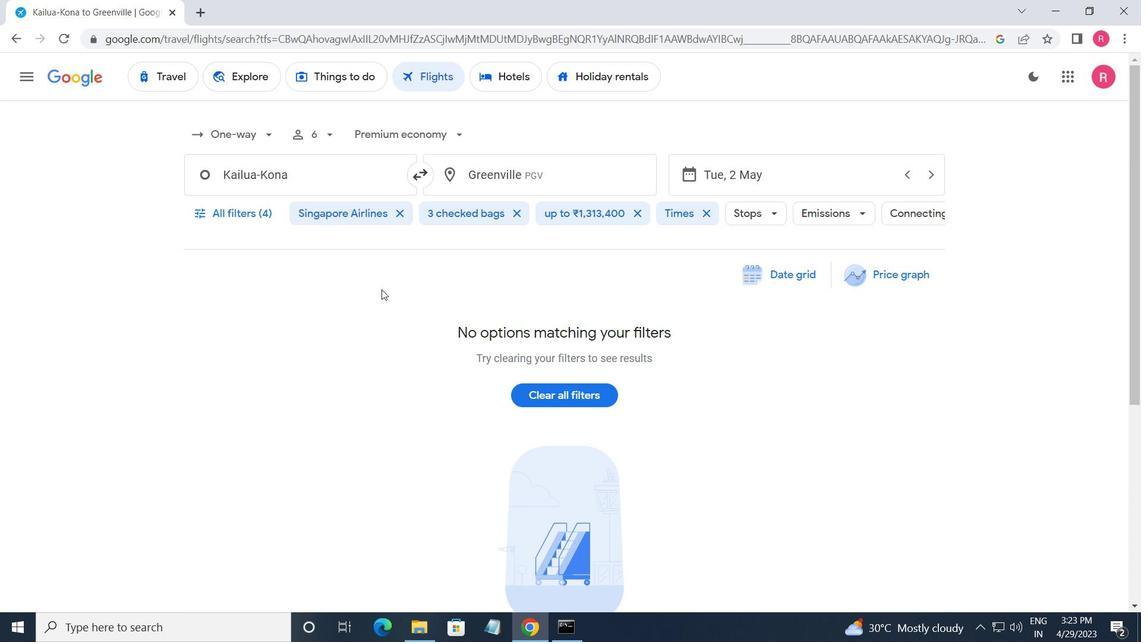 
